 Task: Find connections with filter location Zele with filter topic #Leanstartupswith filter profile language Potuguese with filter current company Tata Housing Development Company Limited with filter school Mar Ivanios College, Thiruvananthapuram with filter industry Retail Luxury Goods and Jewelry with filter service category Property Management with filter keywords title Fast Food Worker
Action: Mouse moved to (631, 124)
Screenshot: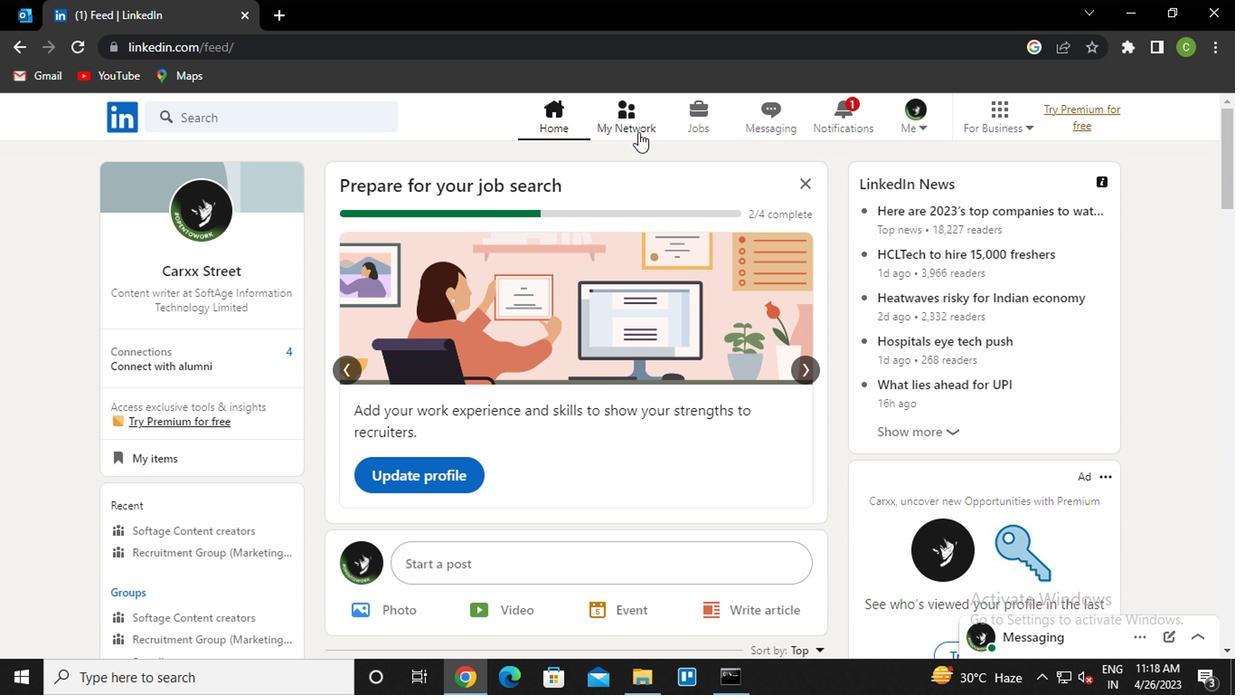 
Action: Mouse pressed left at (631, 124)
Screenshot: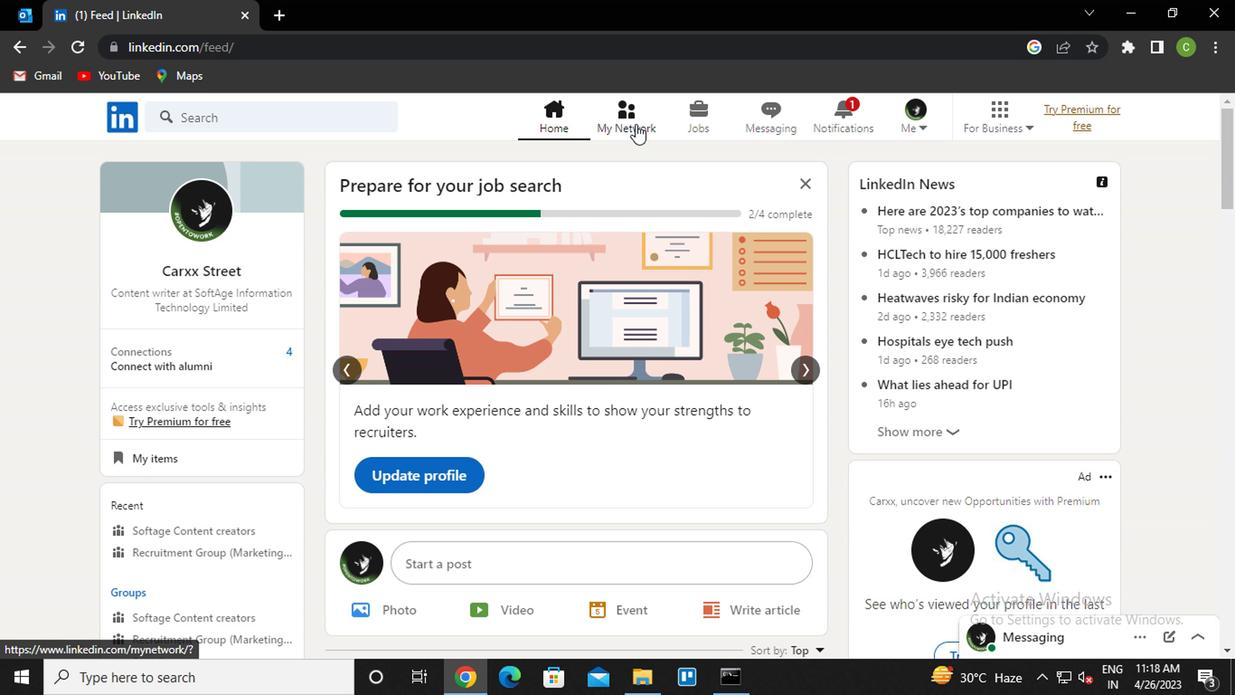 
Action: Mouse moved to (266, 225)
Screenshot: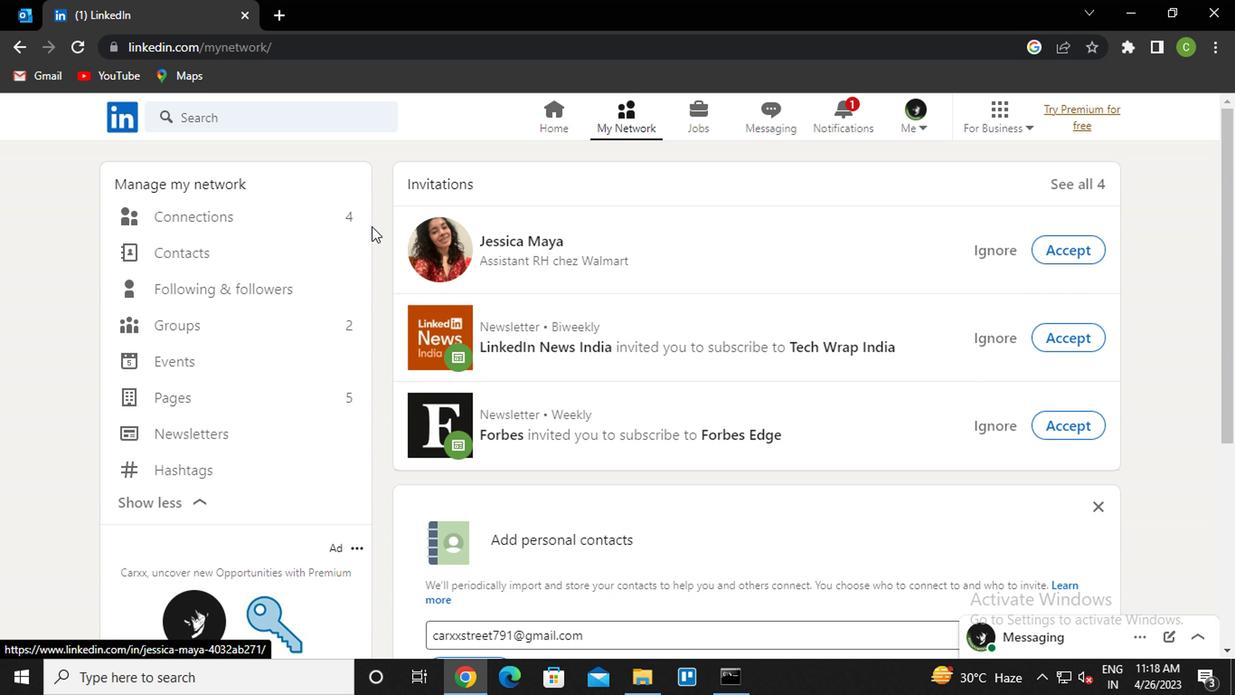 
Action: Mouse pressed left at (266, 225)
Screenshot: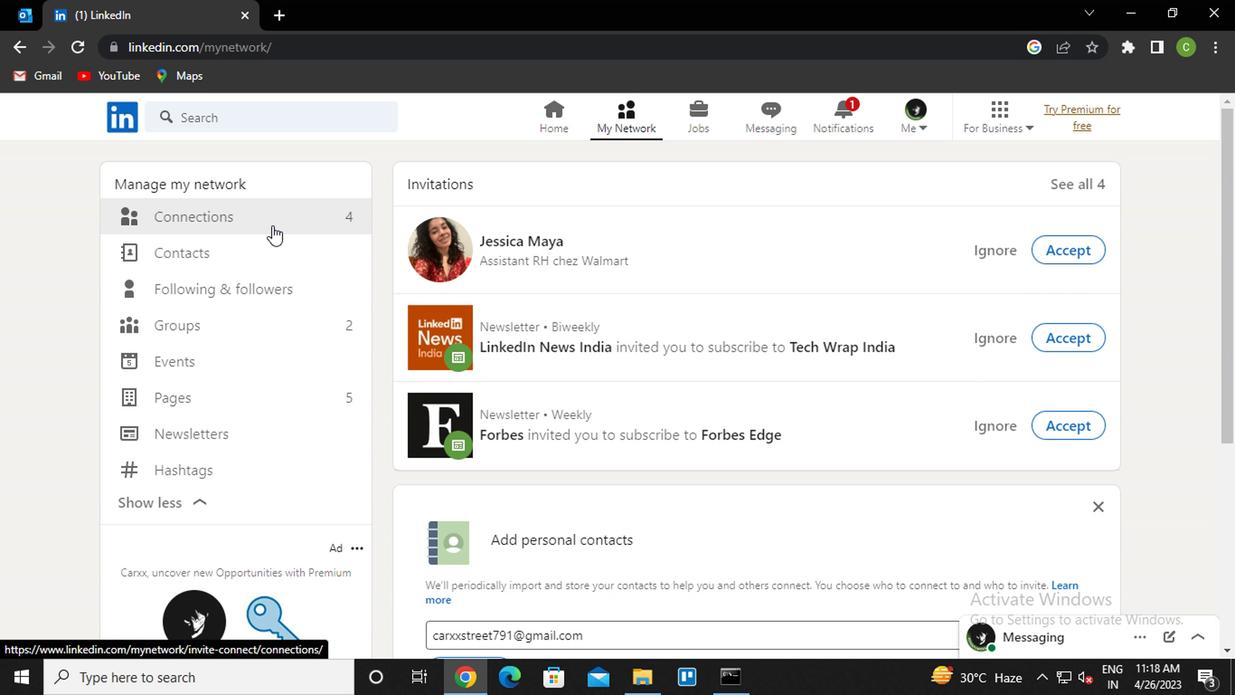 
Action: Mouse moved to (720, 223)
Screenshot: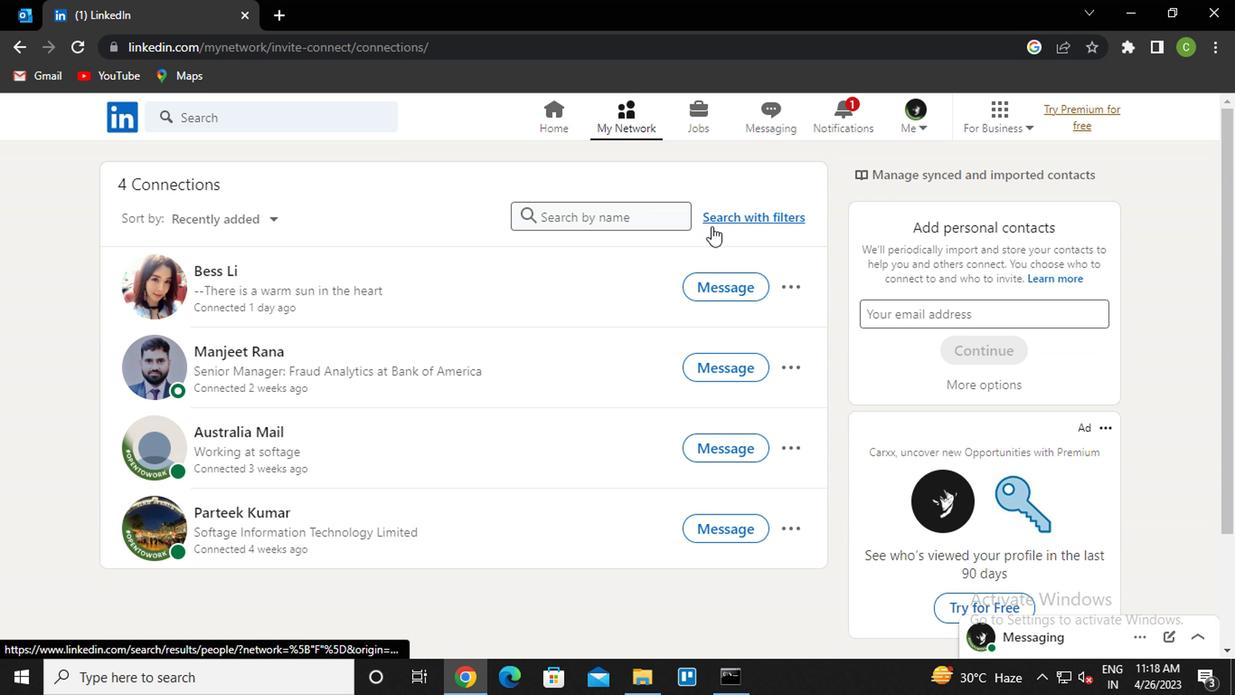 
Action: Mouse pressed left at (720, 223)
Screenshot: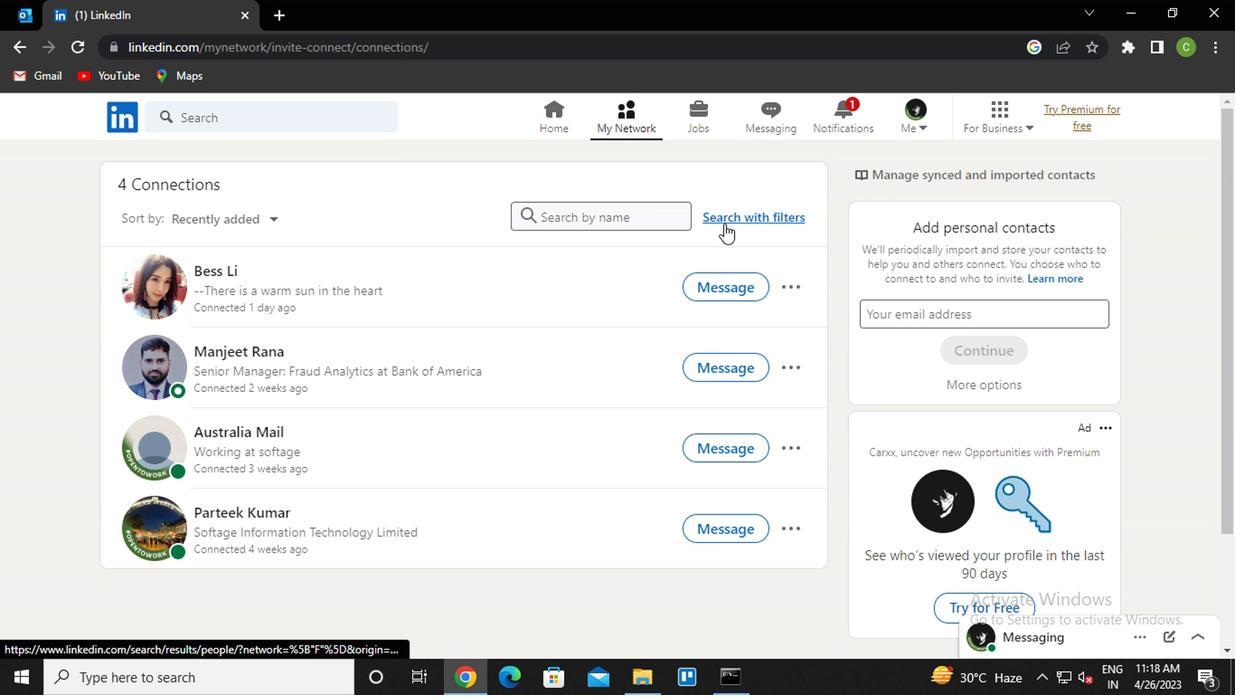 
Action: Mouse moved to (609, 178)
Screenshot: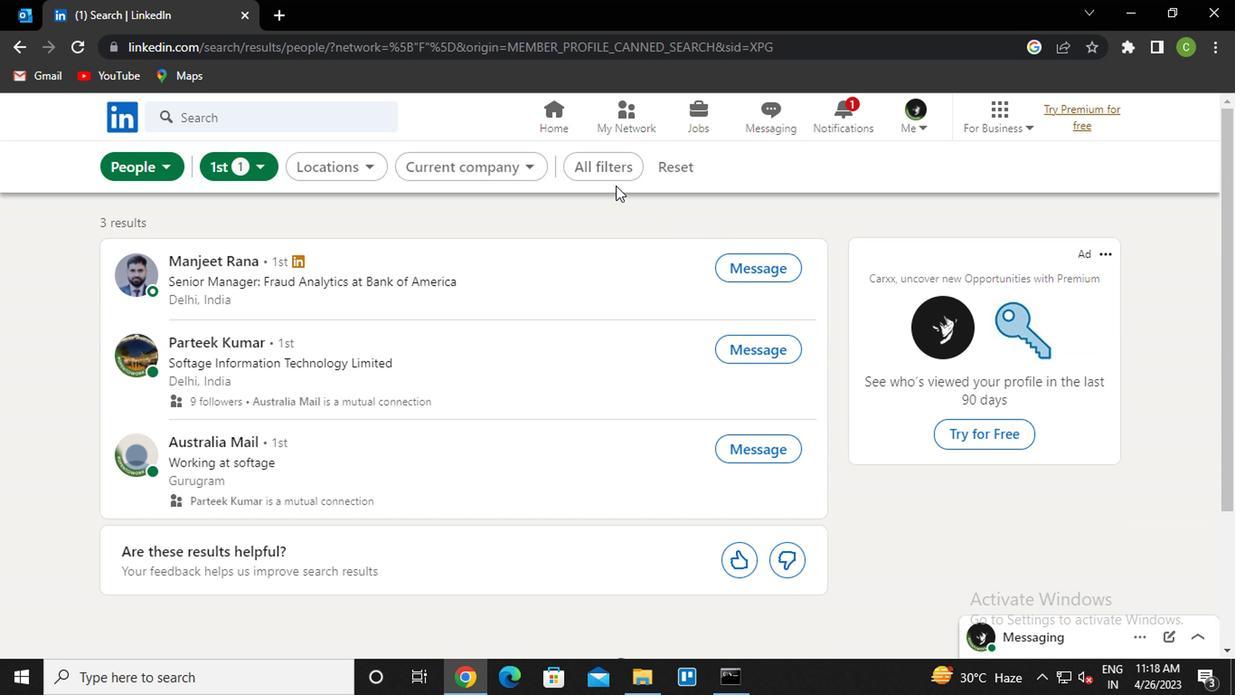 
Action: Mouse pressed left at (609, 178)
Screenshot: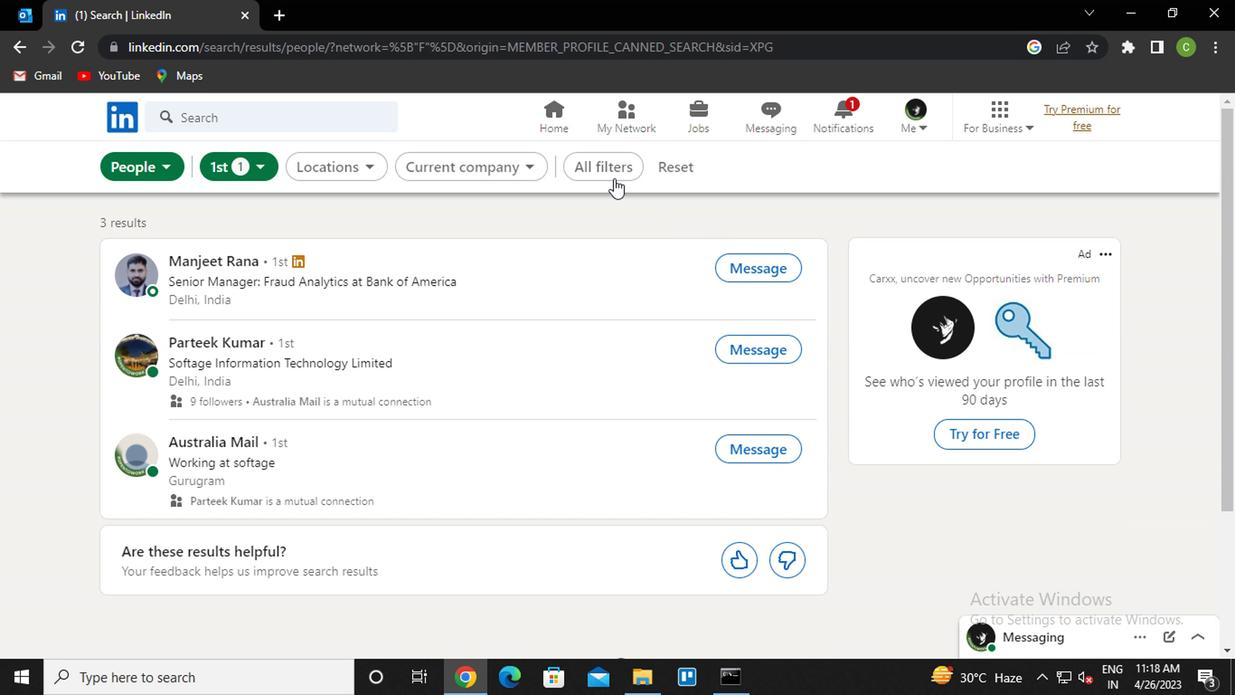 
Action: Mouse moved to (920, 384)
Screenshot: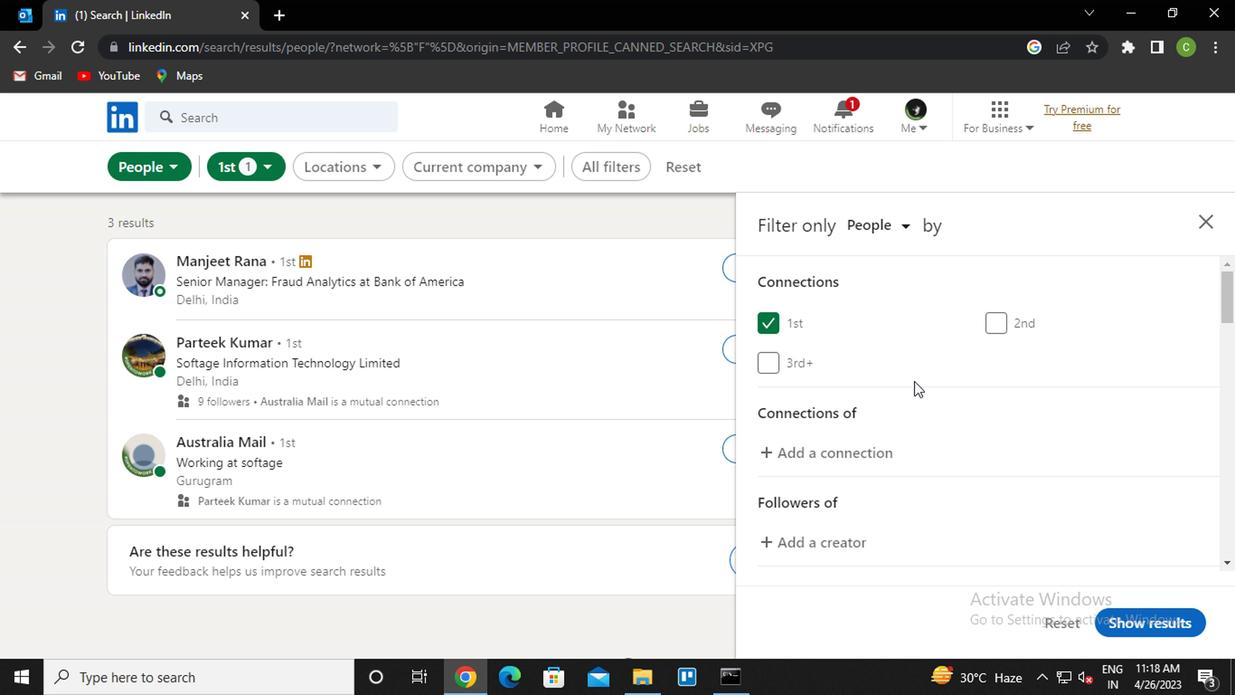 
Action: Mouse scrolled (920, 384) with delta (0, 0)
Screenshot: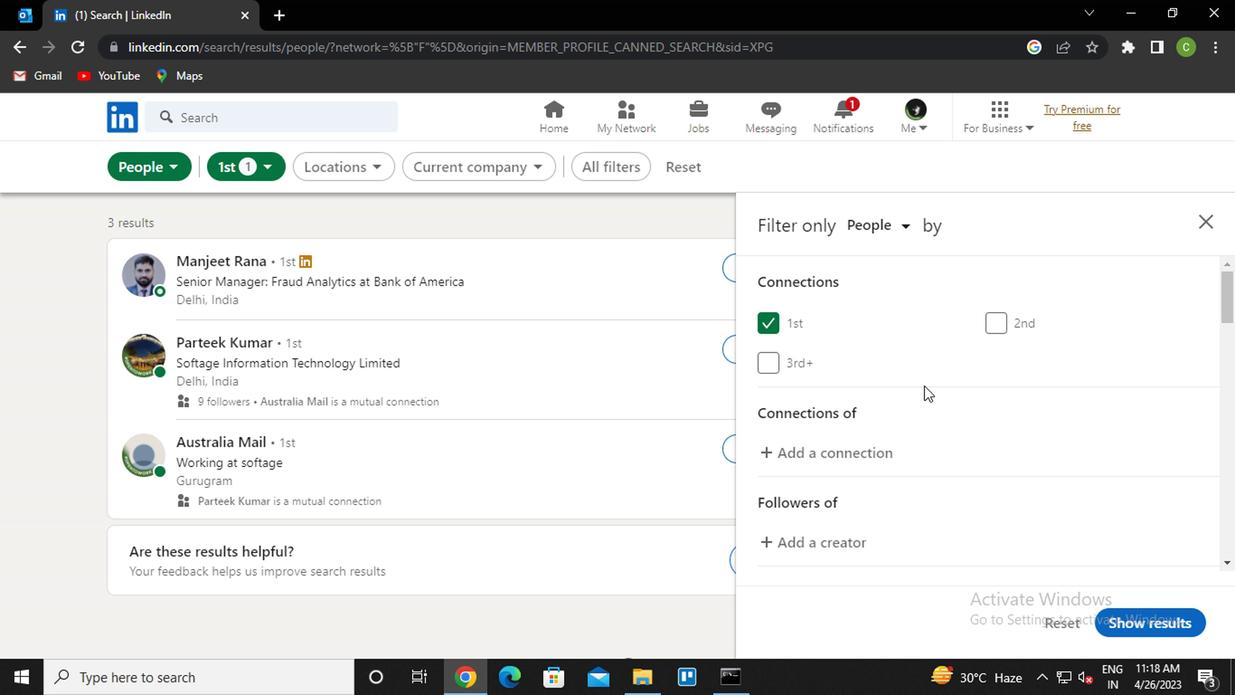 
Action: Mouse scrolled (920, 384) with delta (0, 0)
Screenshot: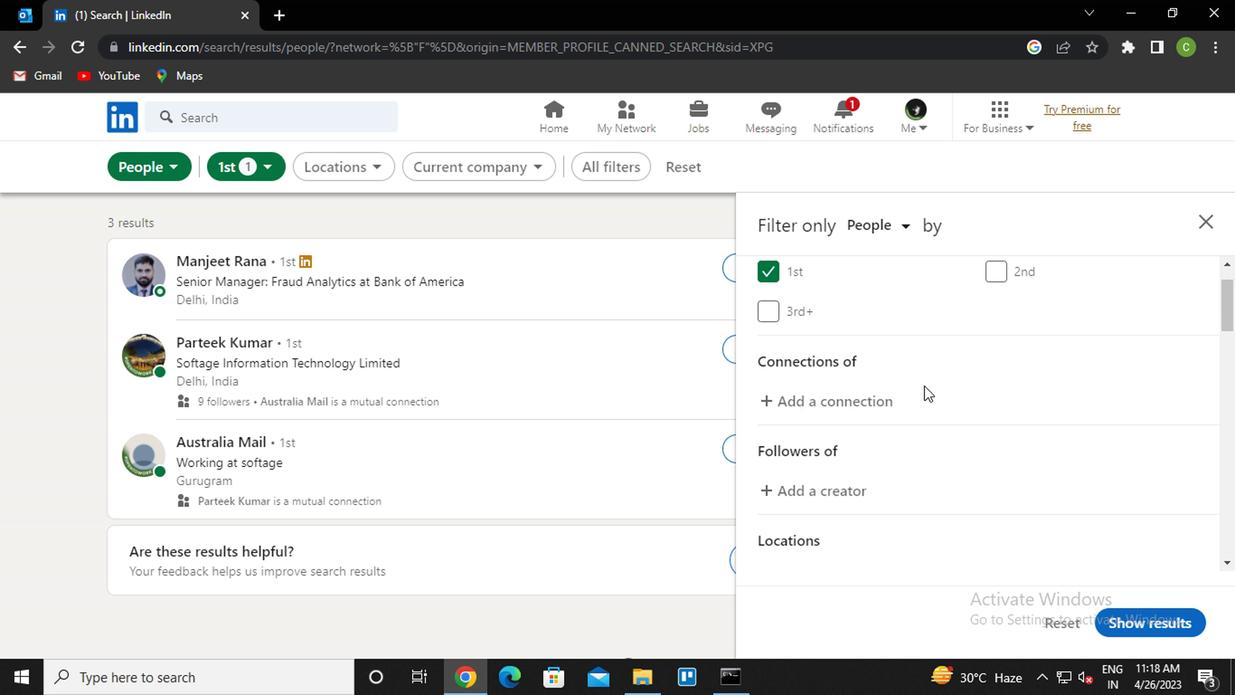 
Action: Mouse scrolled (920, 384) with delta (0, 0)
Screenshot: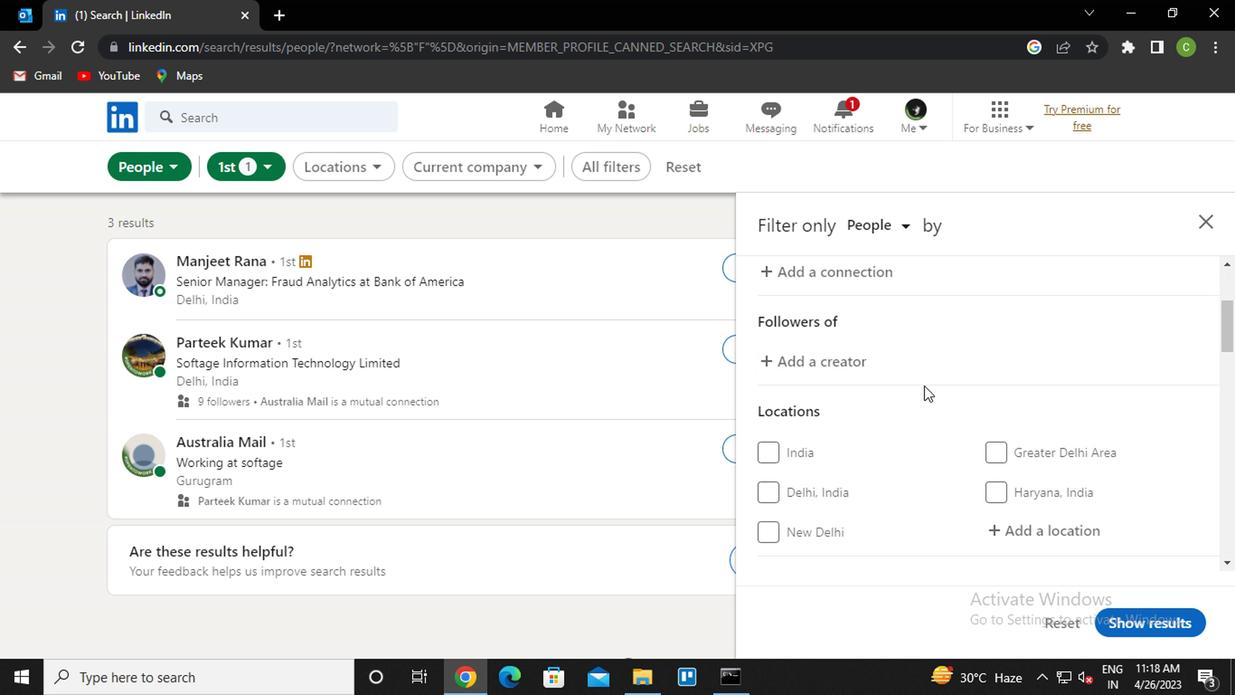
Action: Mouse moved to (1010, 441)
Screenshot: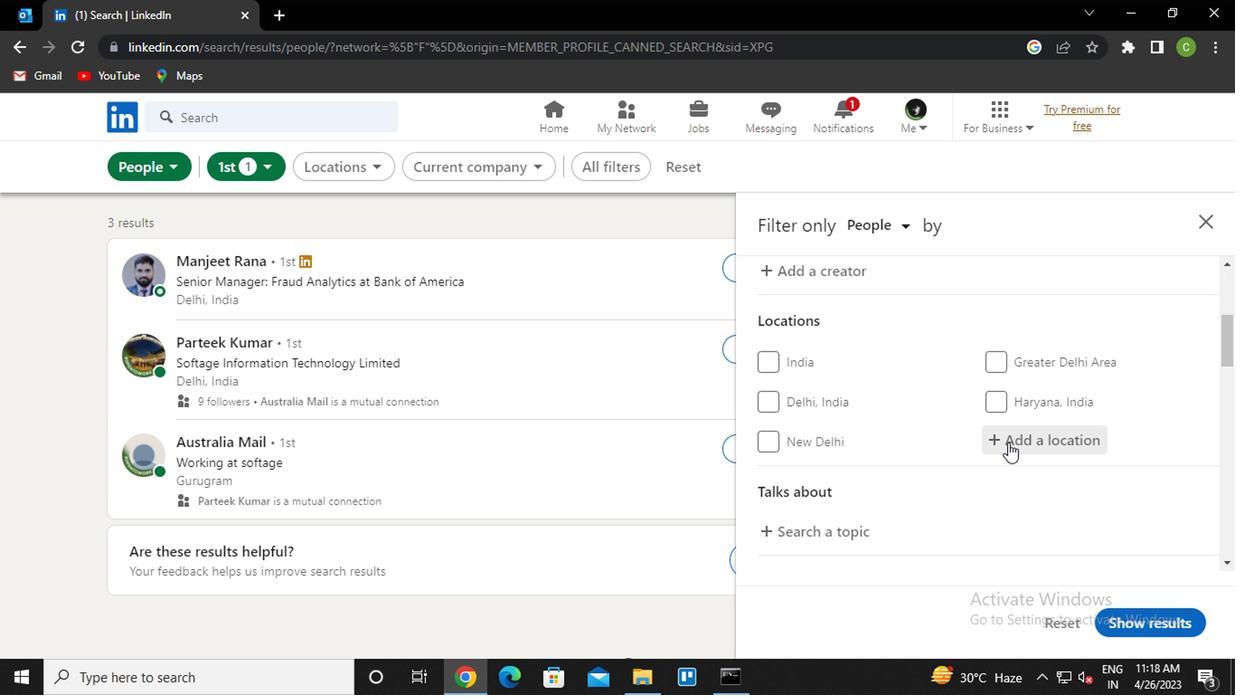 
Action: Mouse pressed left at (1010, 441)
Screenshot: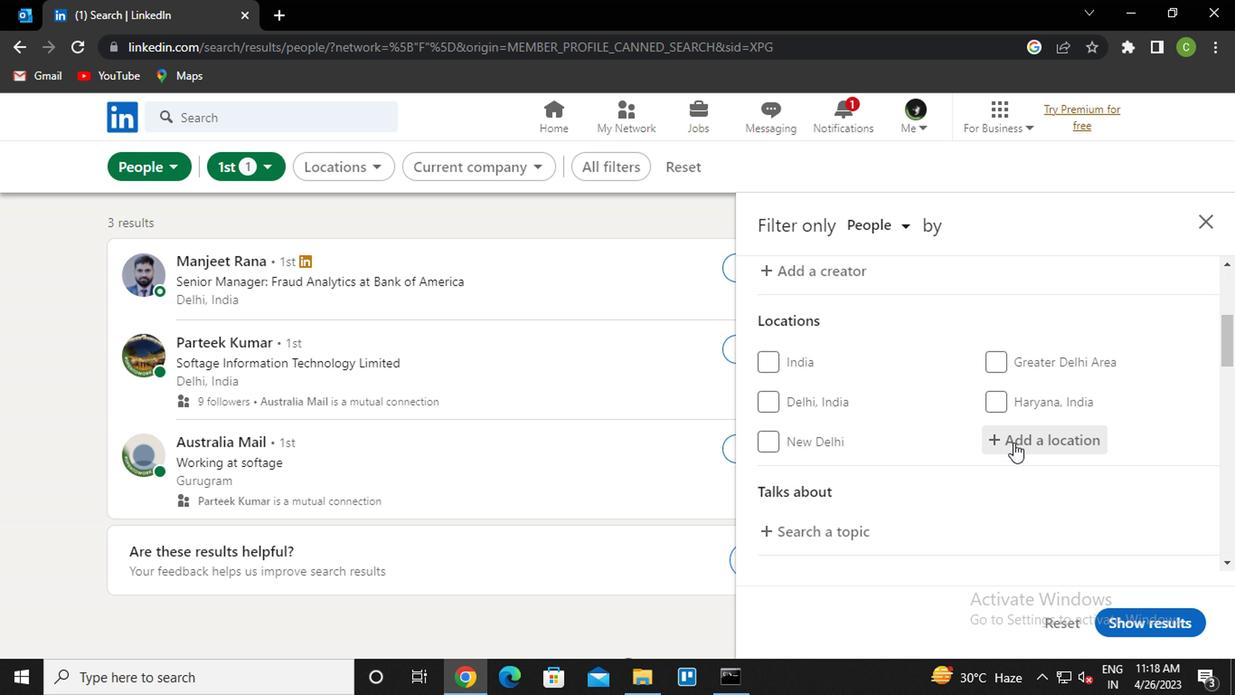 
Action: Key pressed z<Key.caps_lock>ele<Key.down><Key.enter>
Screenshot: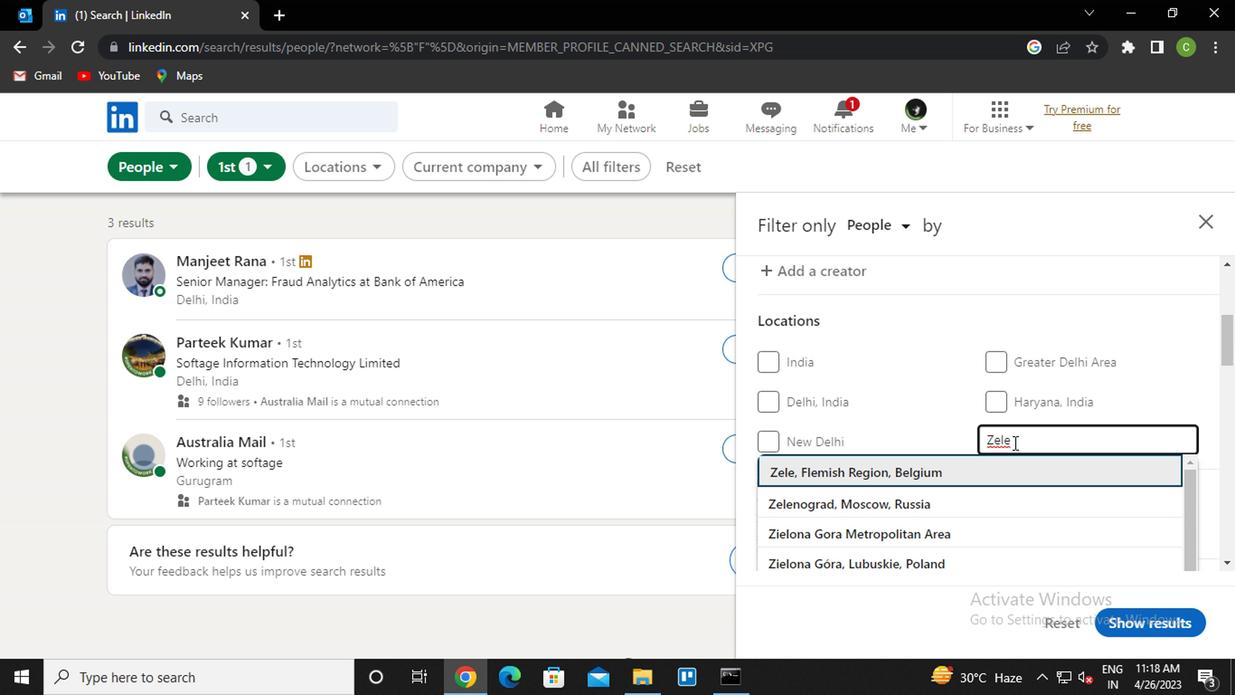 
Action: Mouse moved to (996, 427)
Screenshot: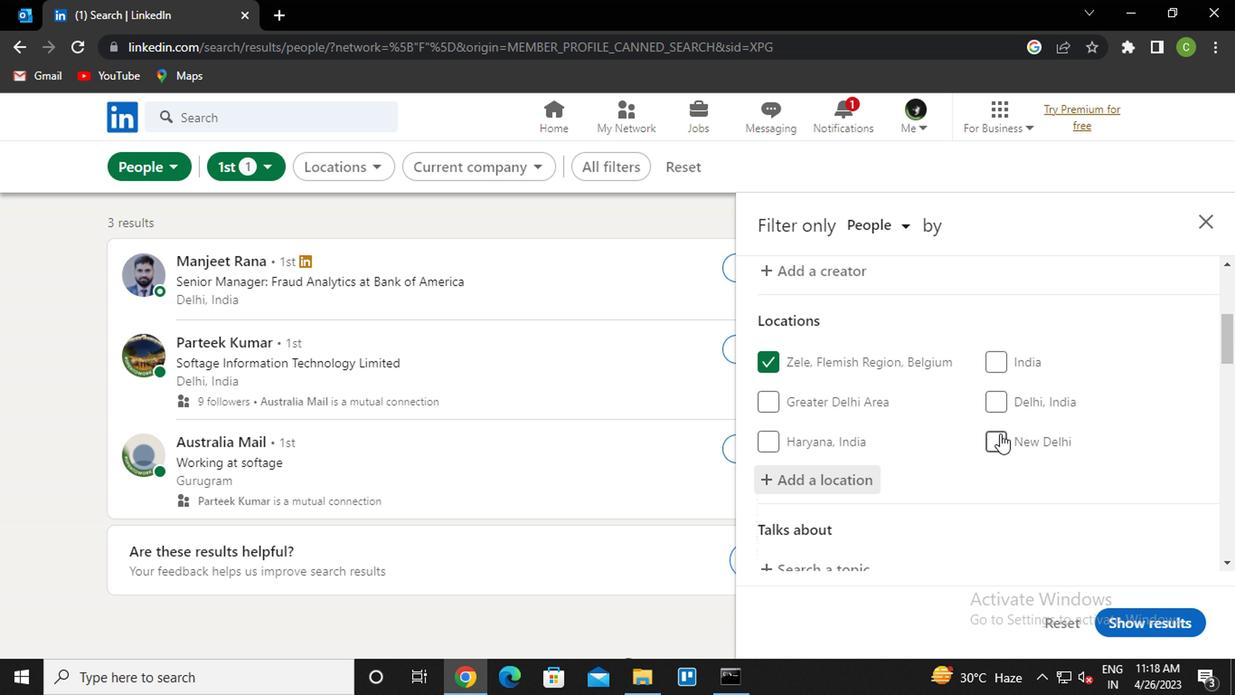 
Action: Mouse scrolled (996, 426) with delta (0, 0)
Screenshot: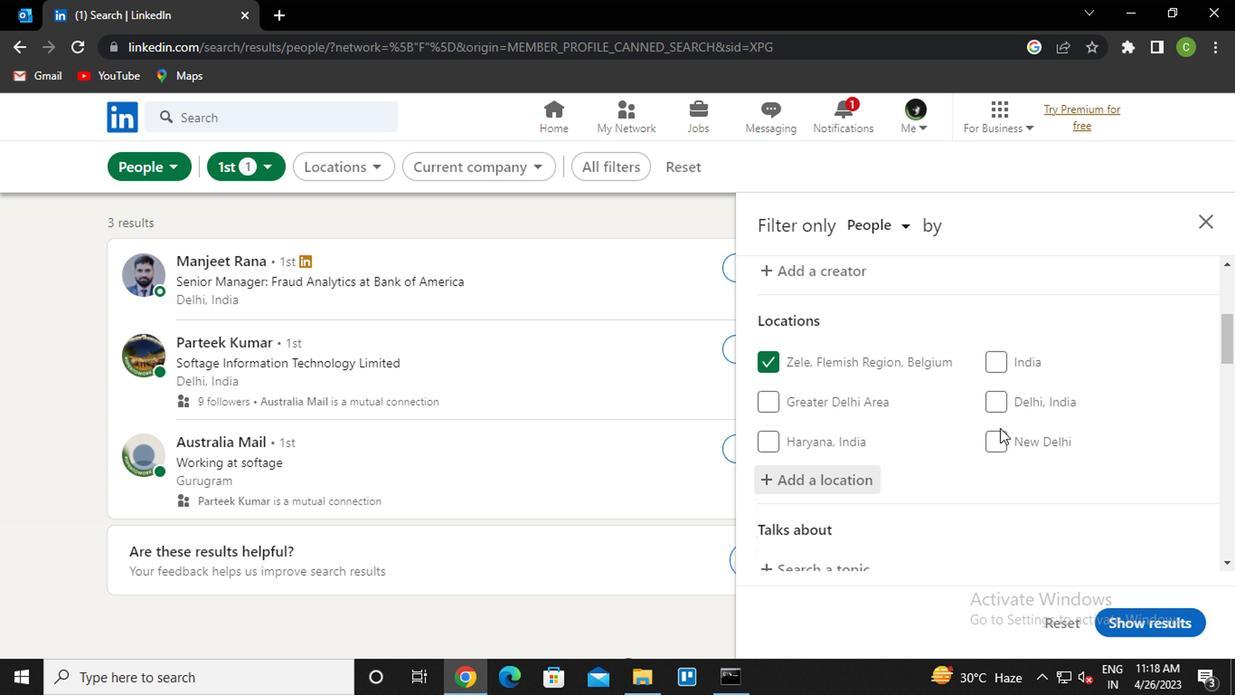 
Action: Mouse moved to (846, 474)
Screenshot: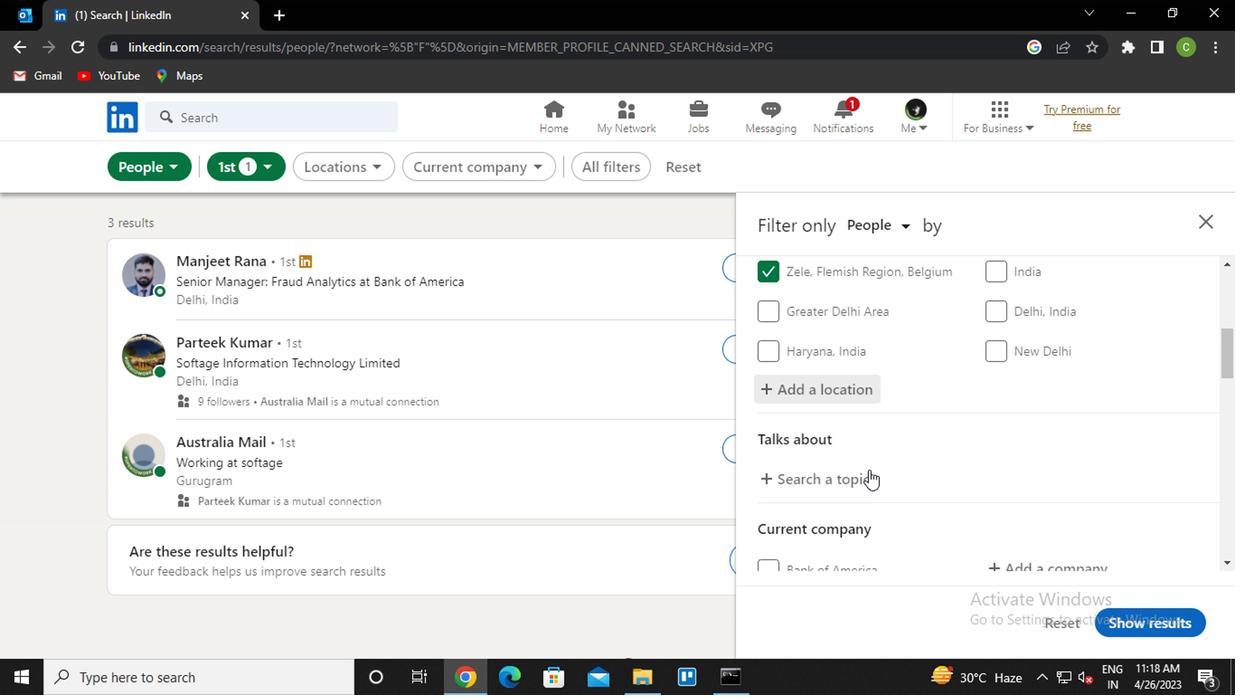 
Action: Mouse pressed left at (846, 474)
Screenshot: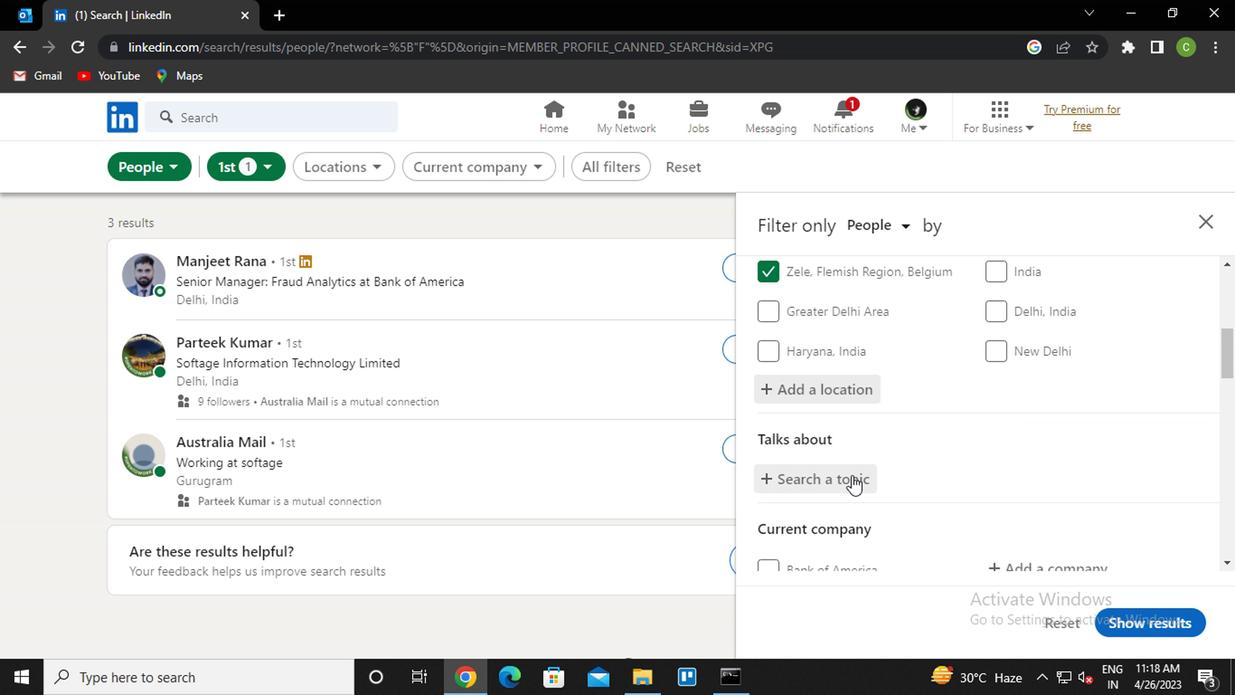 
Action: Key pressed <Key.caps_lock>l<Key.caps_lock>eanstart<Key.down><Key.enter>
Screenshot: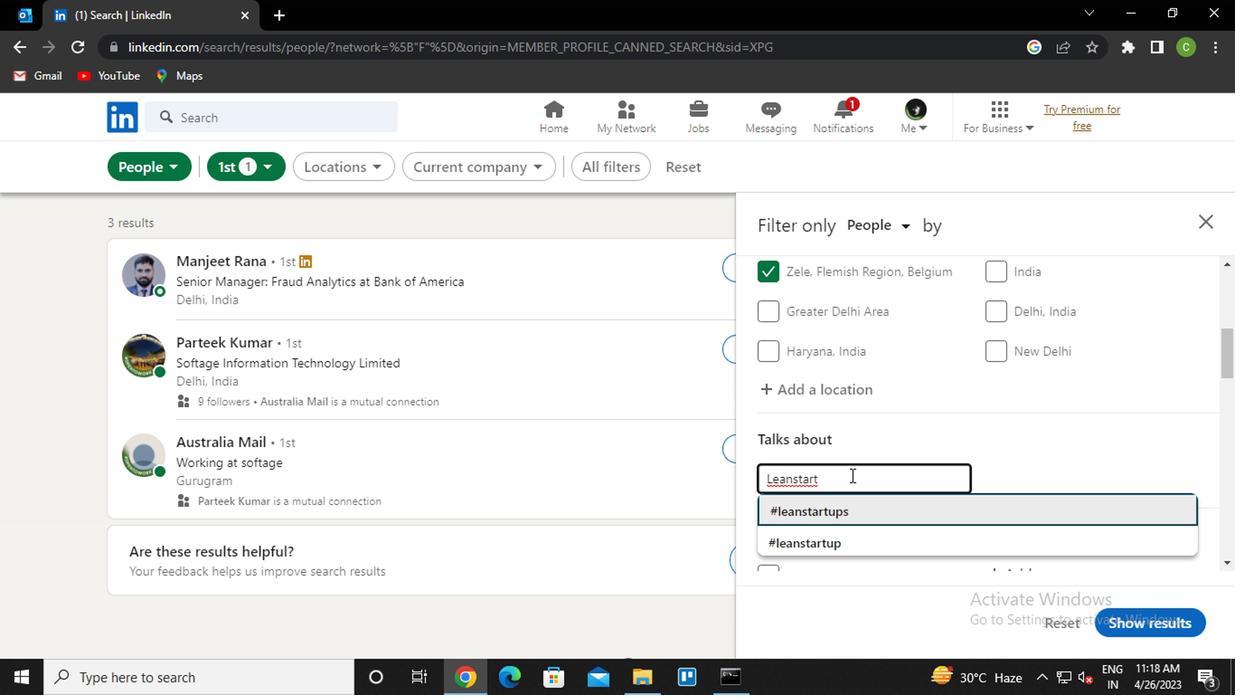 
Action: Mouse moved to (861, 463)
Screenshot: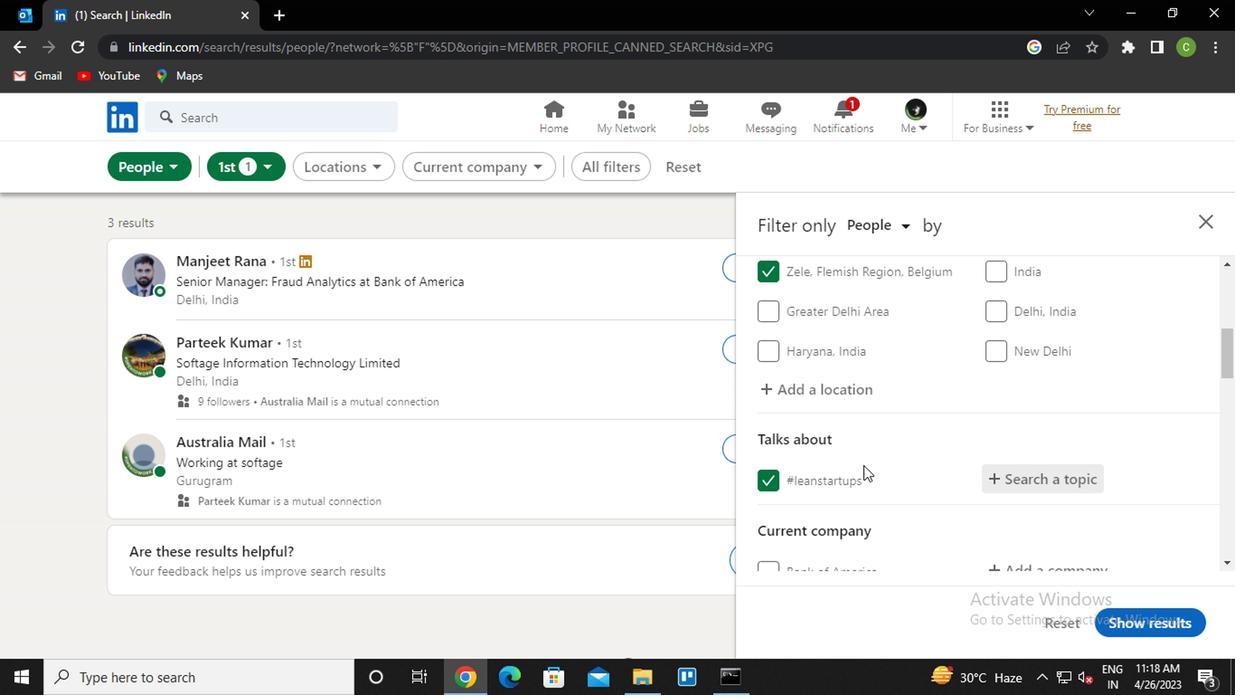 
Action: Mouse scrolled (861, 463) with delta (0, 0)
Screenshot: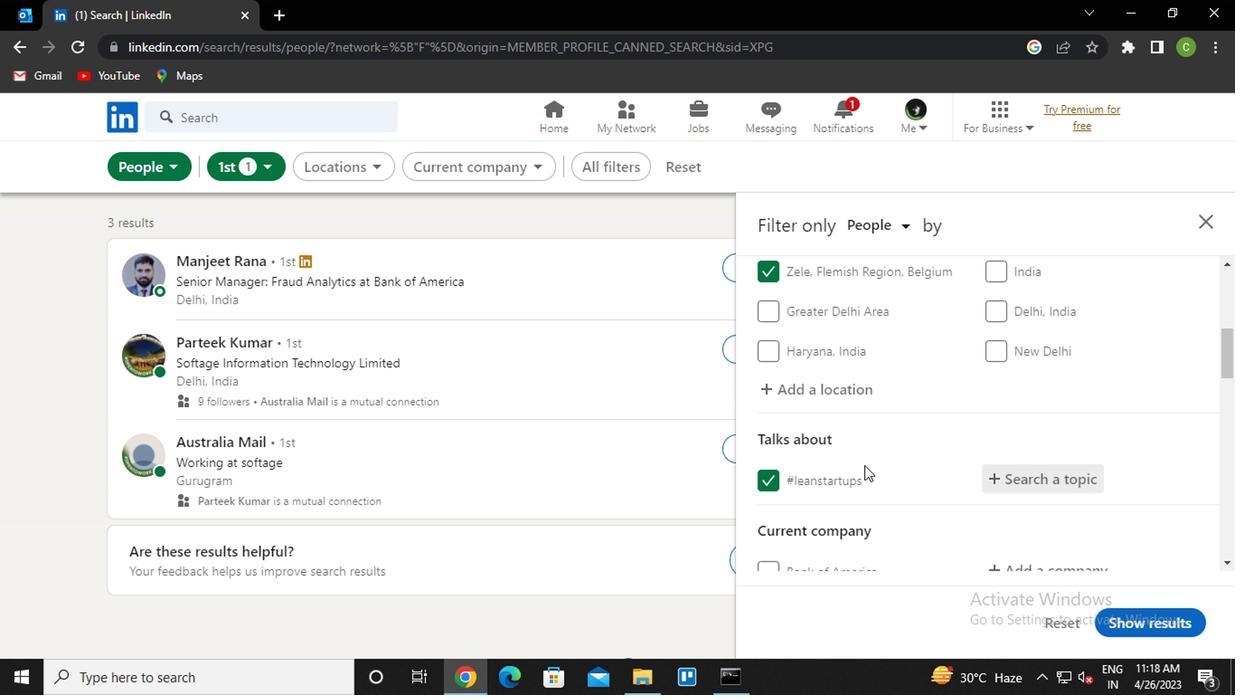 
Action: Mouse moved to (882, 443)
Screenshot: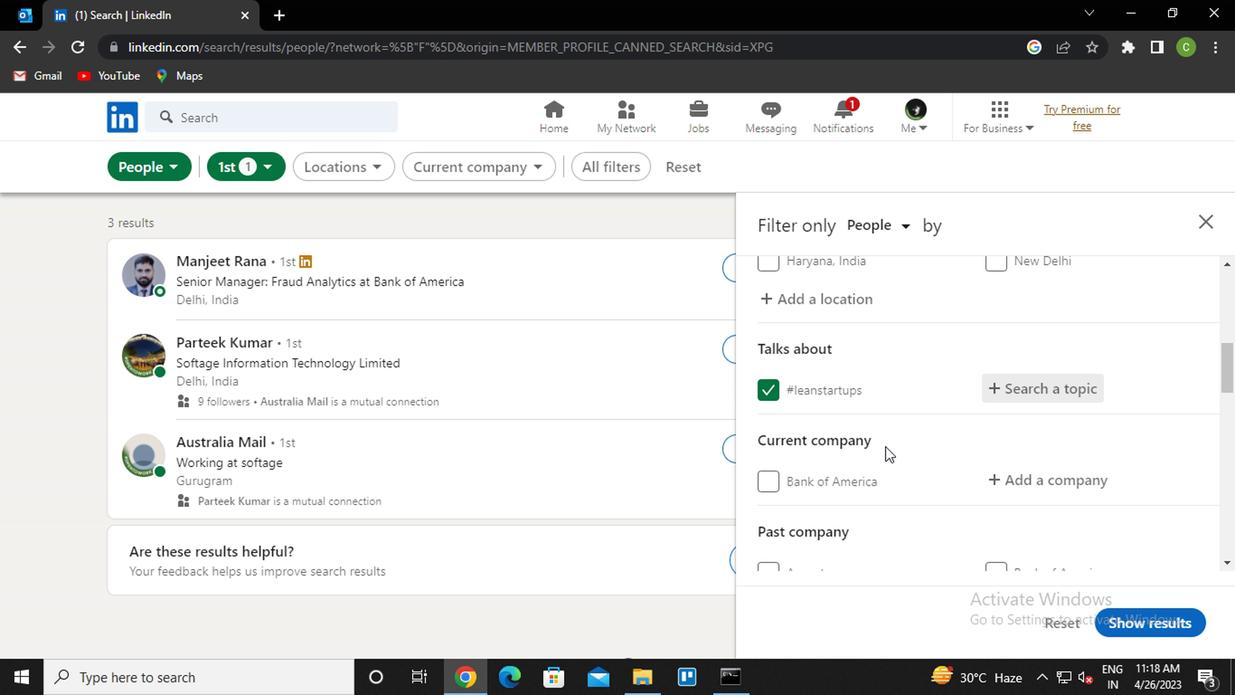 
Action: Mouse scrolled (882, 442) with delta (0, 0)
Screenshot: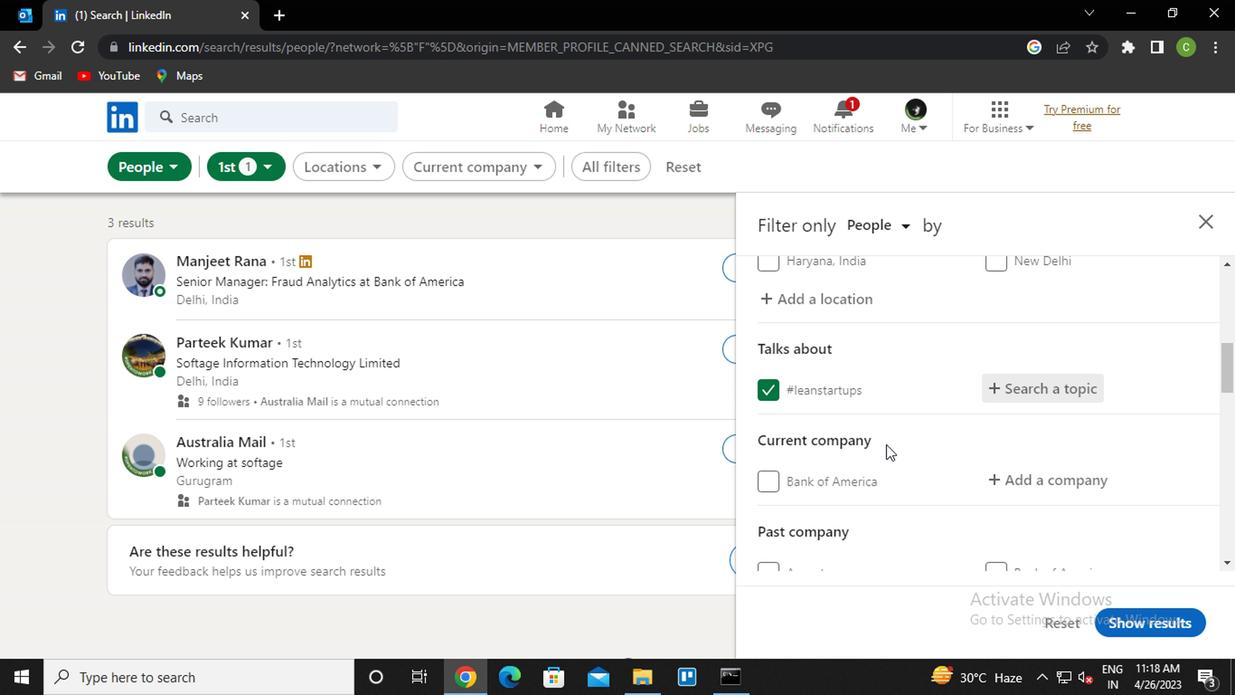 
Action: Mouse moved to (1025, 393)
Screenshot: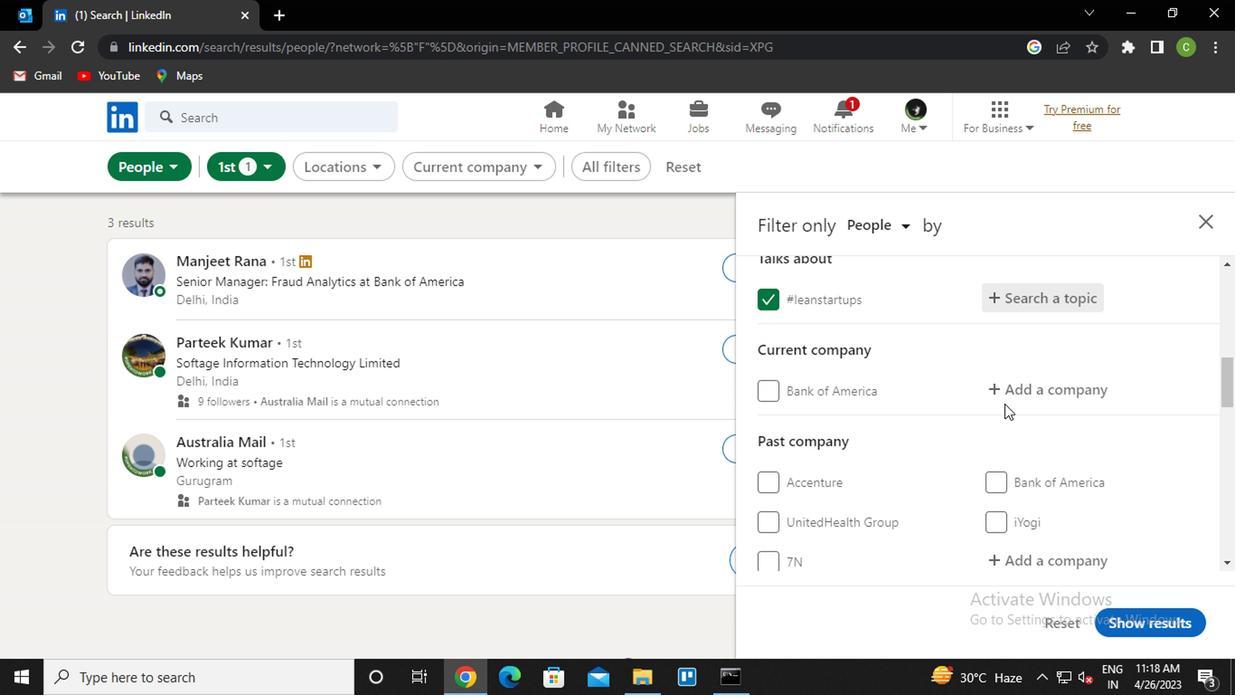 
Action: Mouse pressed left at (1025, 393)
Screenshot: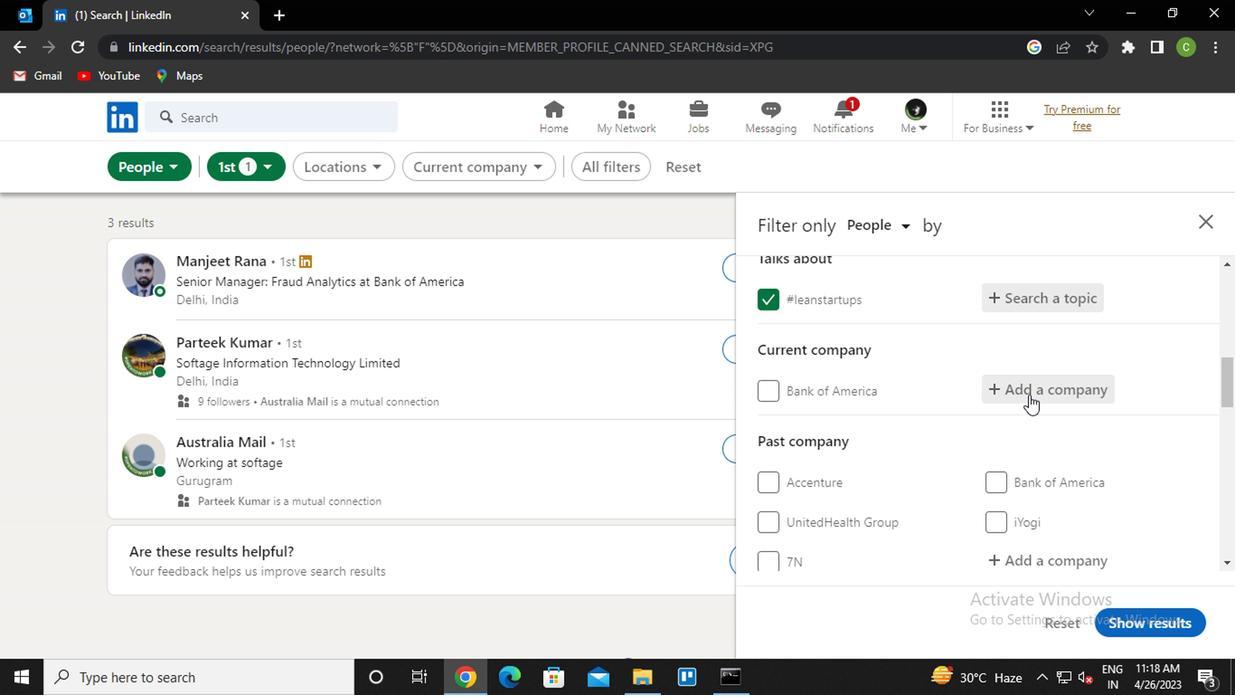 
Action: Key pressed <Key.caps_lock>t<Key.caps_lock>ata<Key.space><Key.caps_lock>h<Key.caps_lock>ousing<Key.down><Key.enter>
Screenshot: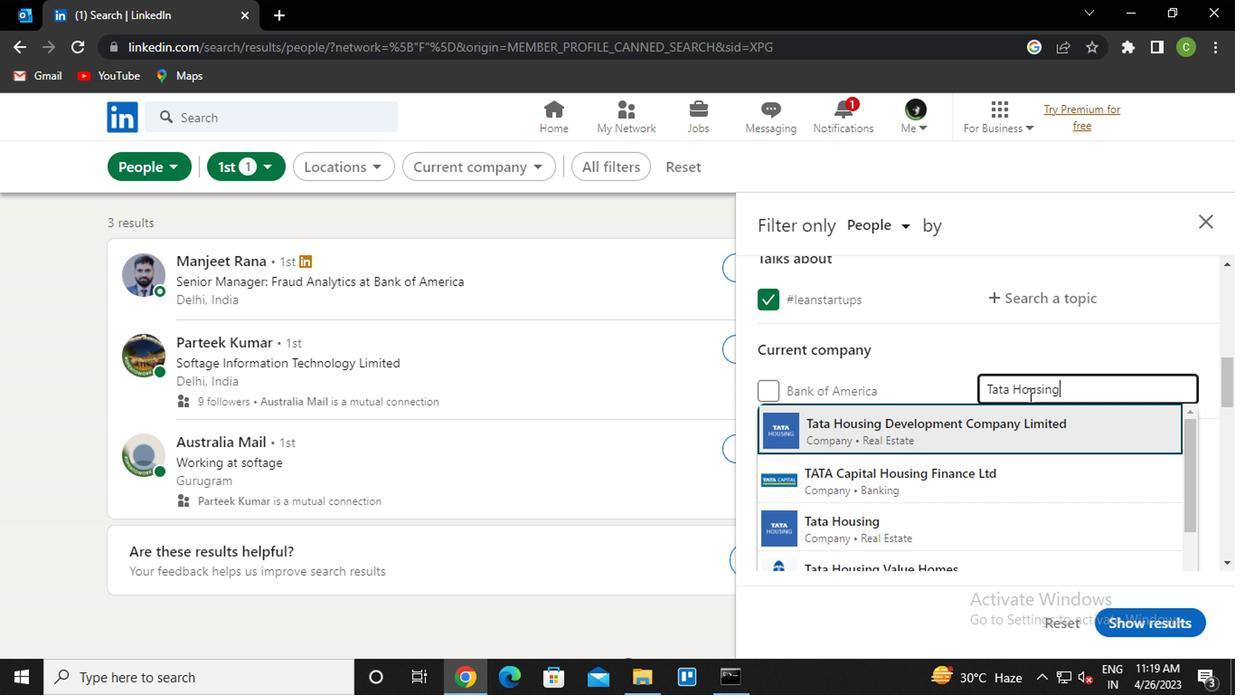 
Action: Mouse moved to (1021, 397)
Screenshot: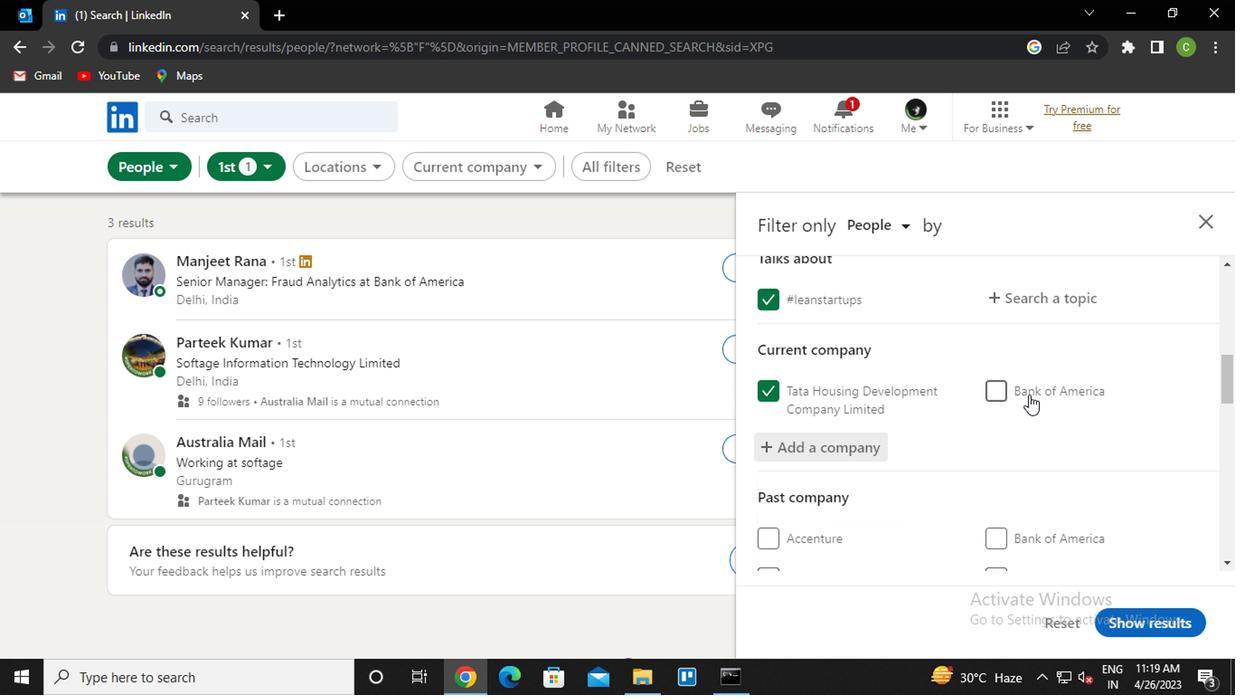 
Action: Mouse scrolled (1021, 395) with delta (0, -1)
Screenshot: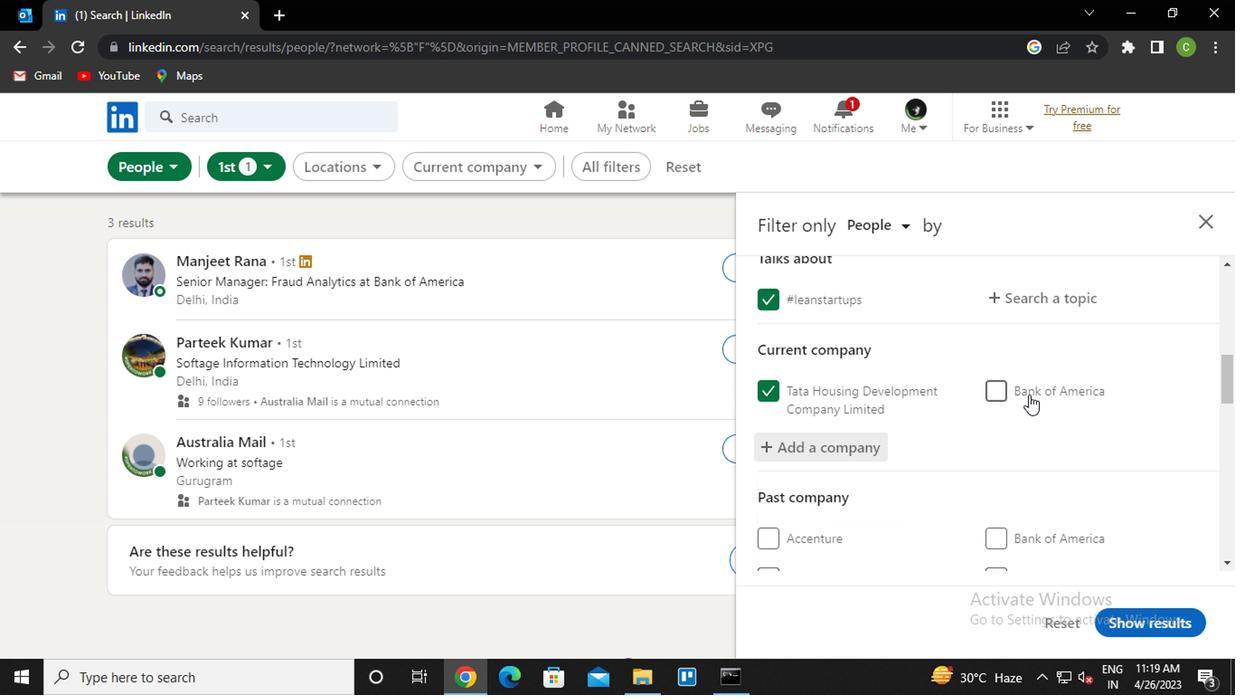 
Action: Mouse moved to (1020, 397)
Screenshot: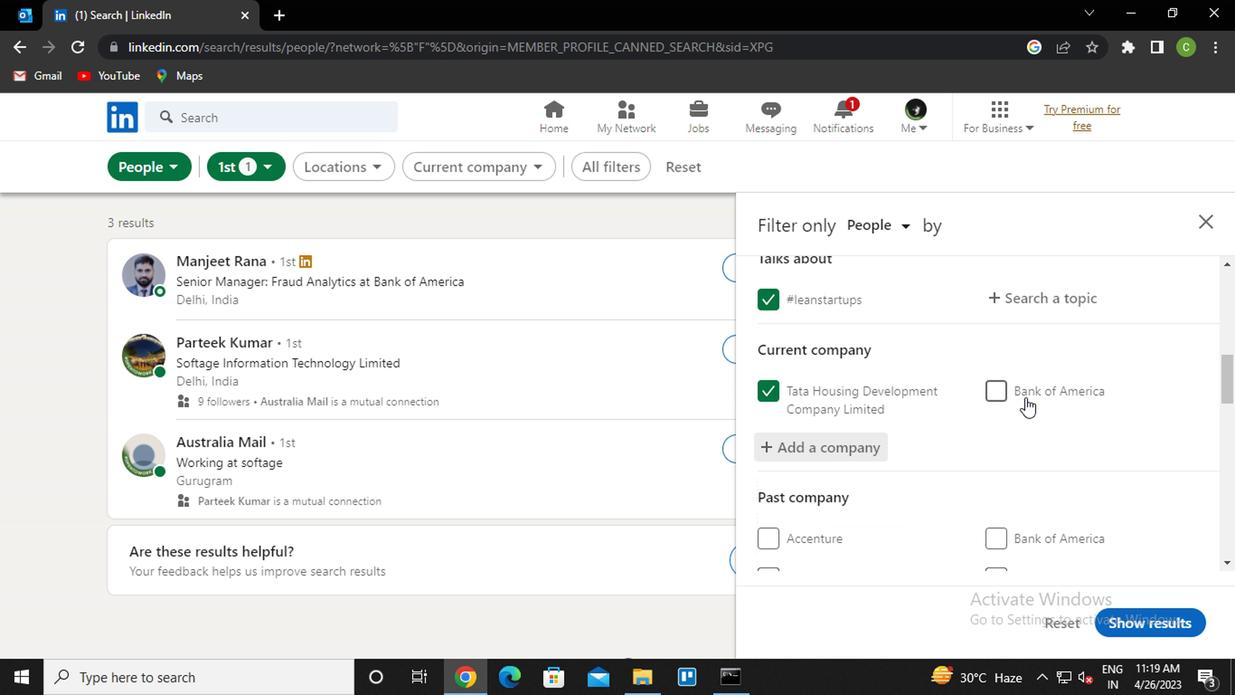 
Action: Mouse scrolled (1020, 397) with delta (0, 0)
Screenshot: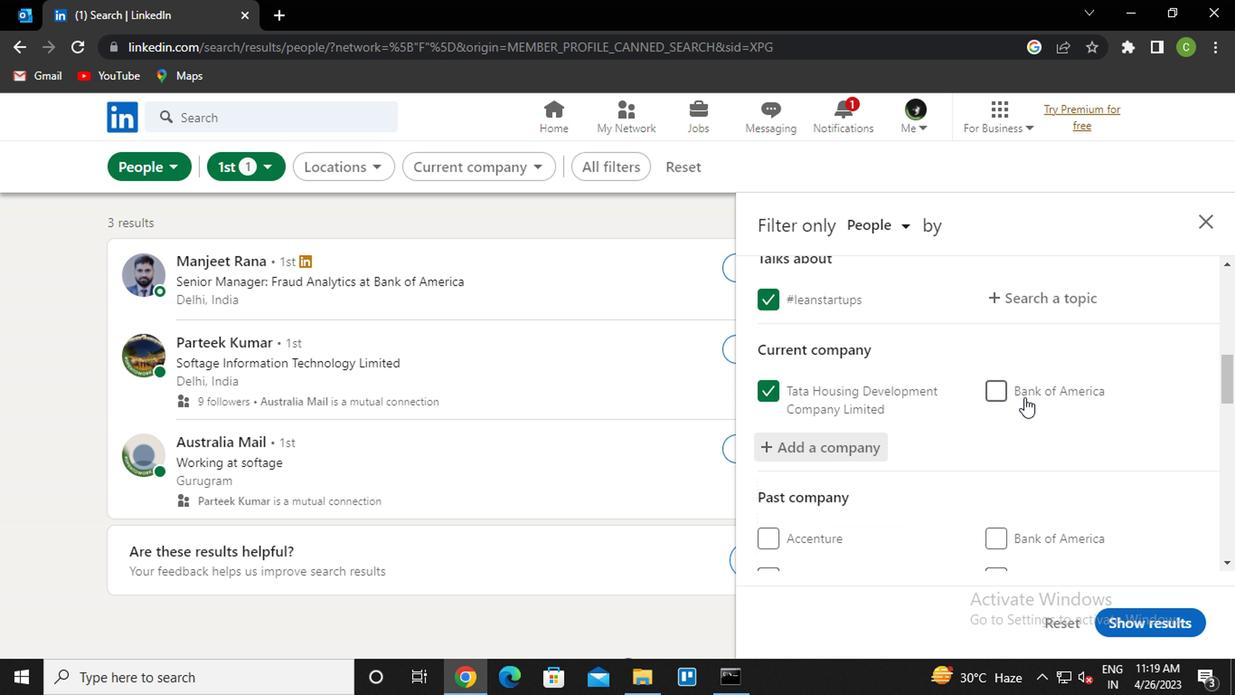 
Action: Mouse moved to (1007, 406)
Screenshot: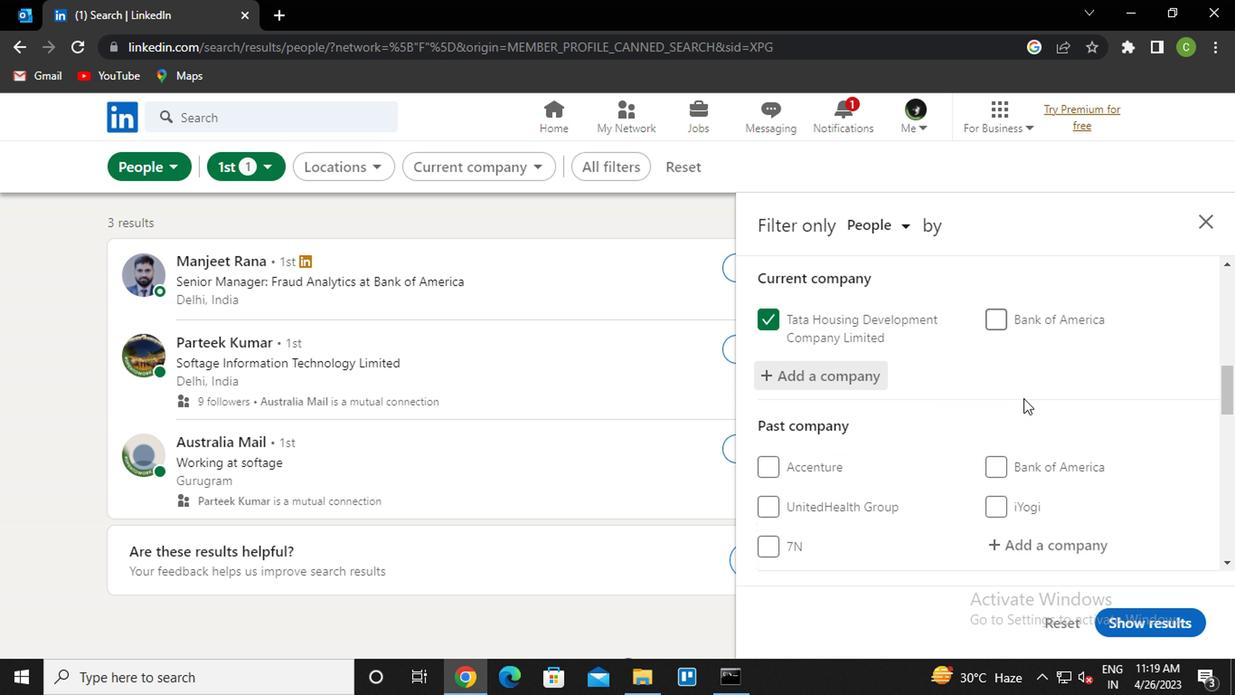 
Action: Mouse scrolled (1007, 404) with delta (0, -1)
Screenshot: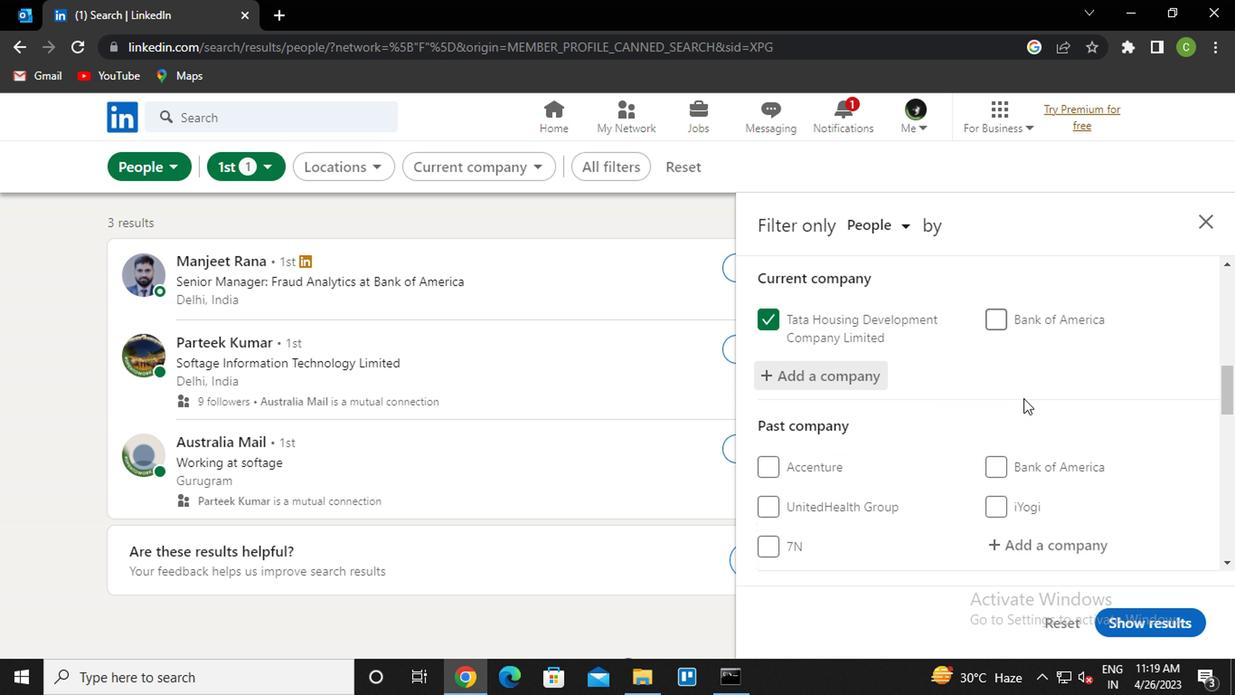 
Action: Mouse moved to (971, 402)
Screenshot: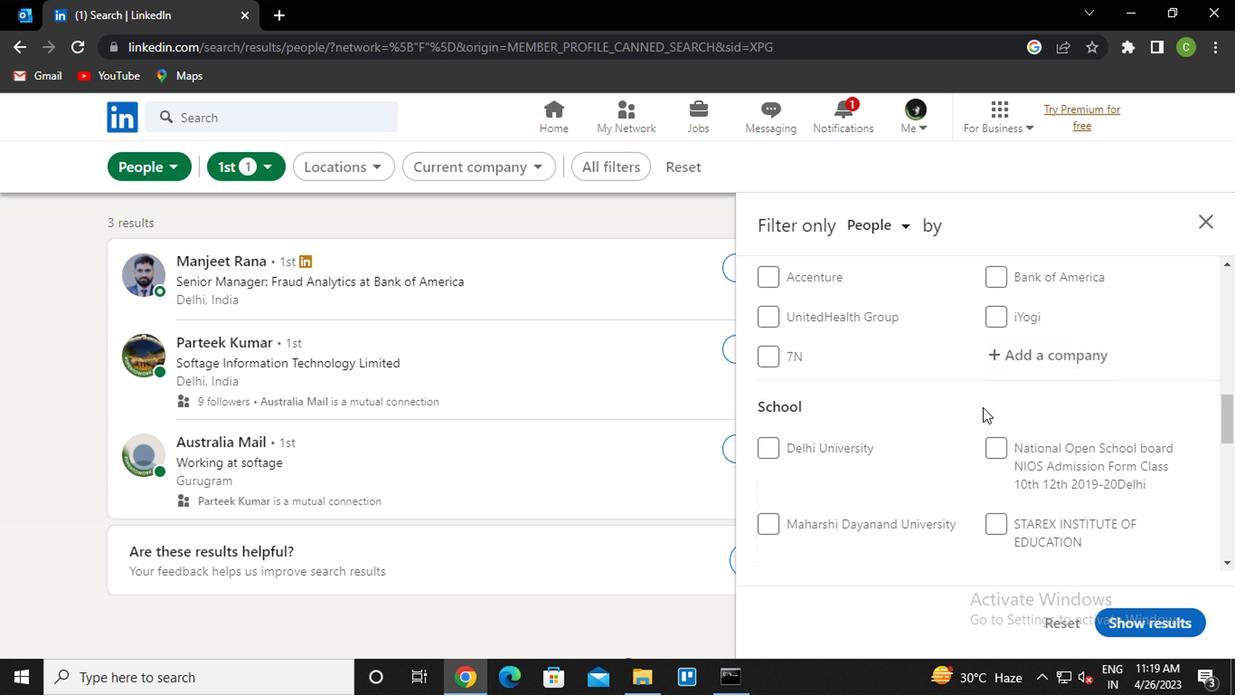 
Action: Mouse scrolled (971, 402) with delta (0, 0)
Screenshot: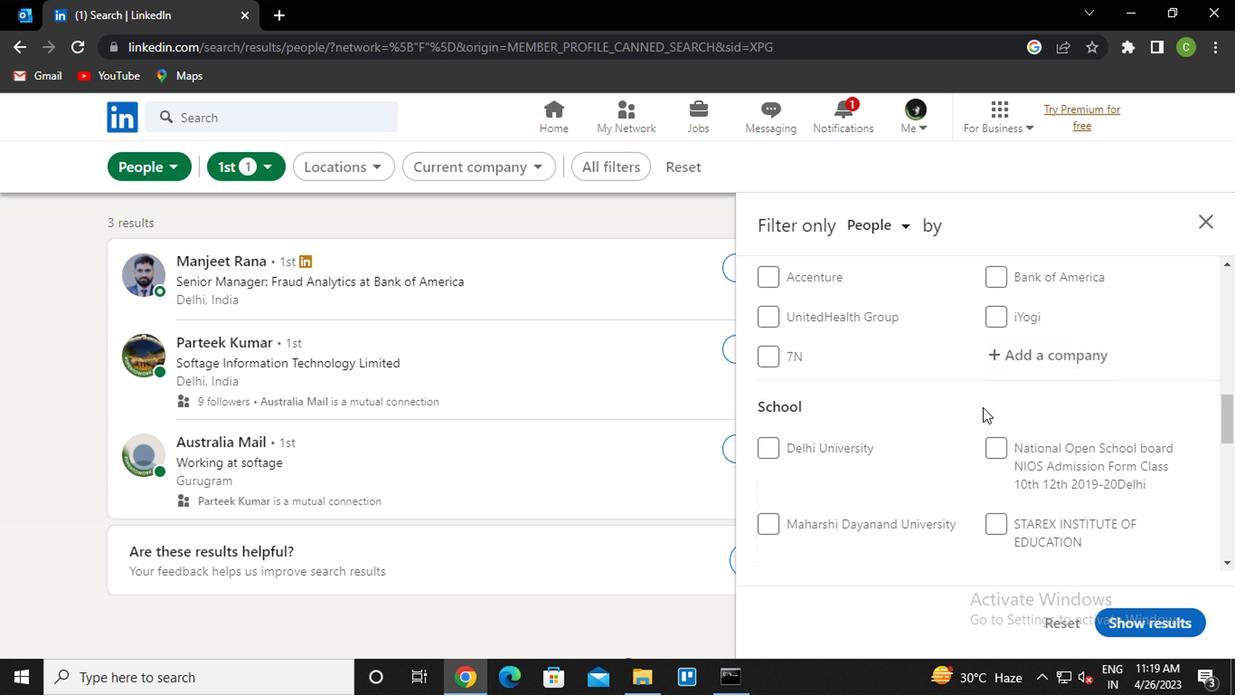 
Action: Mouse moved to (790, 489)
Screenshot: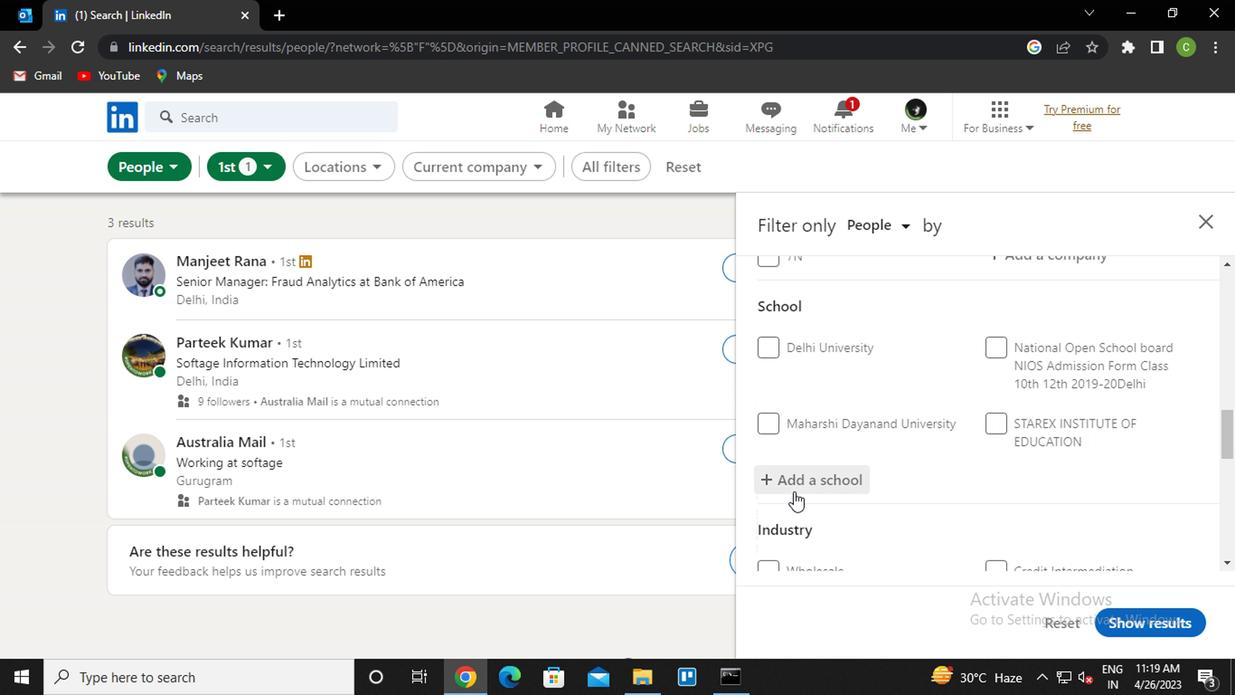 
Action: Mouse pressed left at (790, 489)
Screenshot: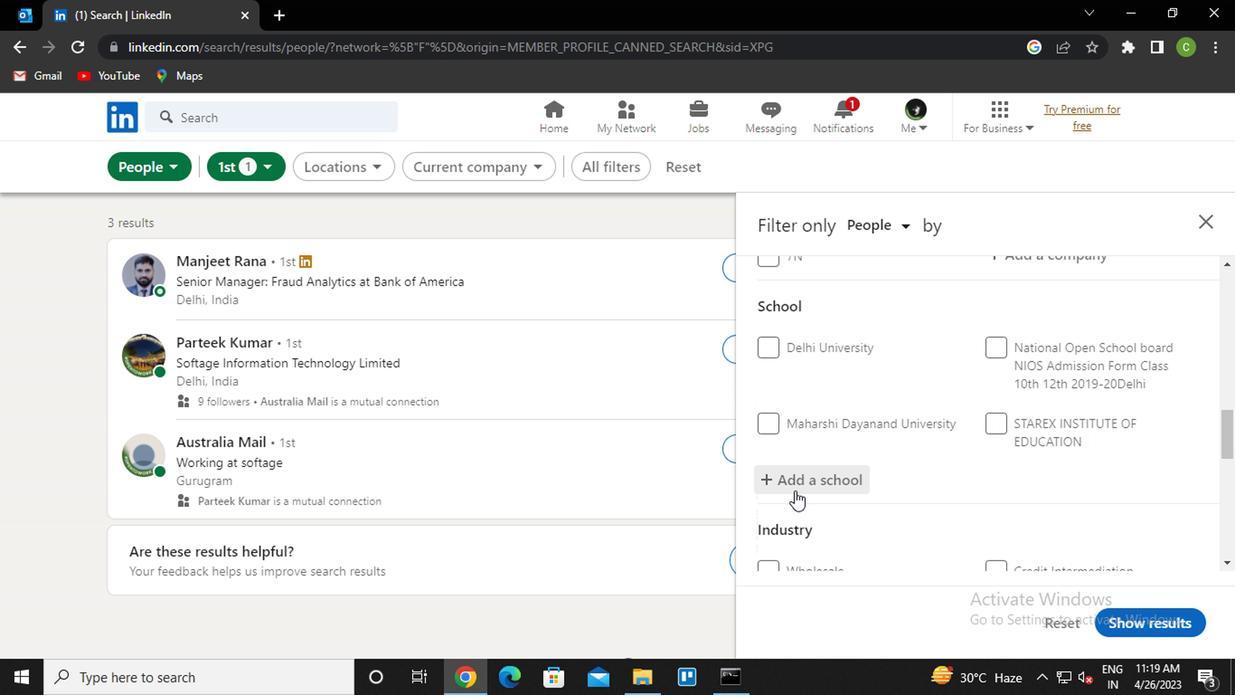 
Action: Key pressed <Key.caps_lock>m<Key.caps_lock>ar<Key.space><Key.caps_lock>i<Key.caps_lock>vanios<Key.down><Key.enter>
Screenshot: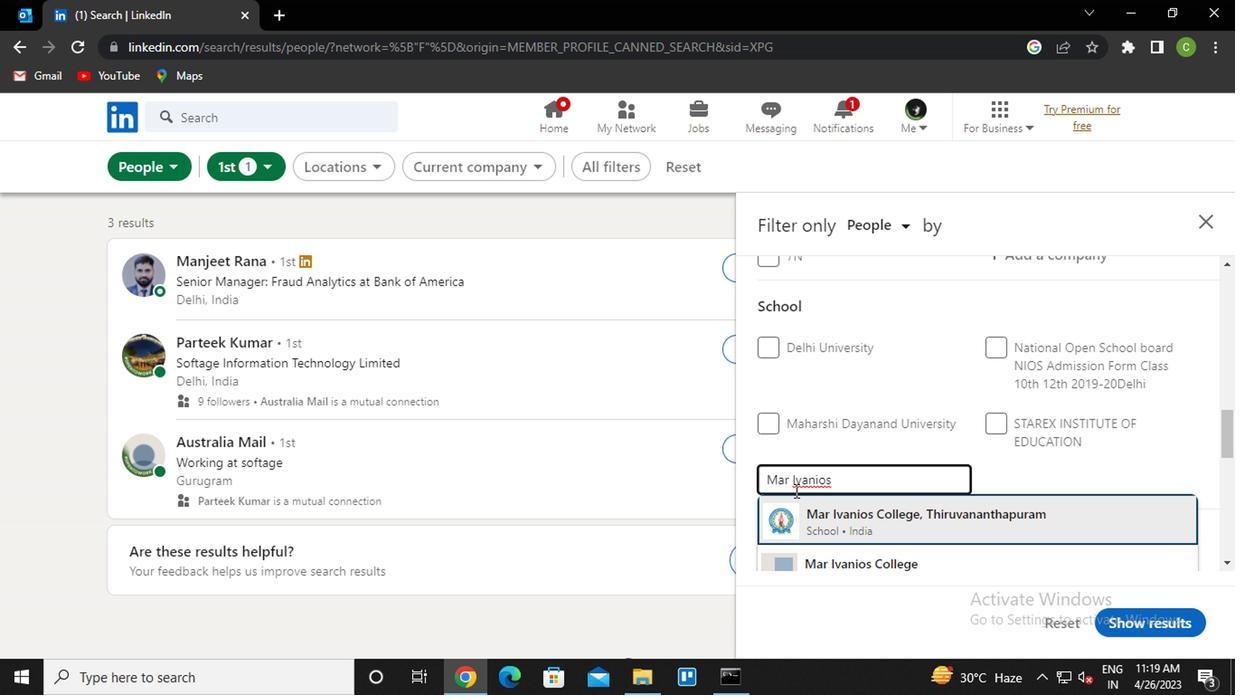 
Action: Mouse moved to (894, 434)
Screenshot: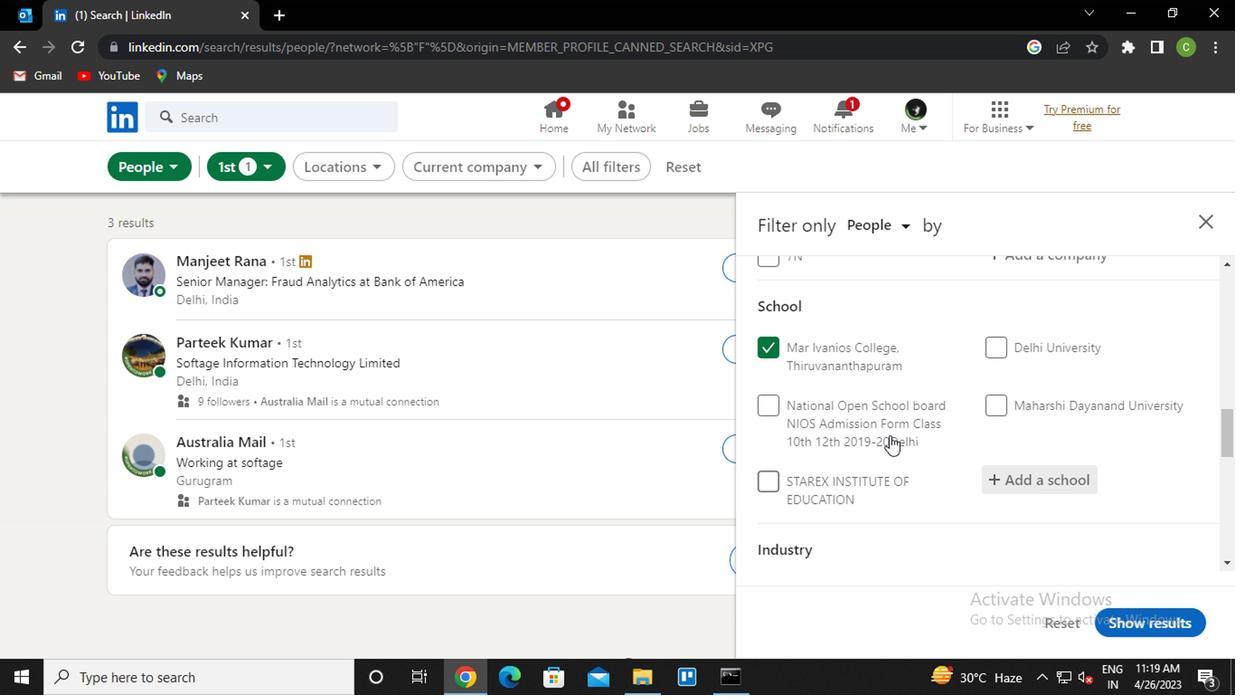 
Action: Mouse scrolled (894, 433) with delta (0, 0)
Screenshot: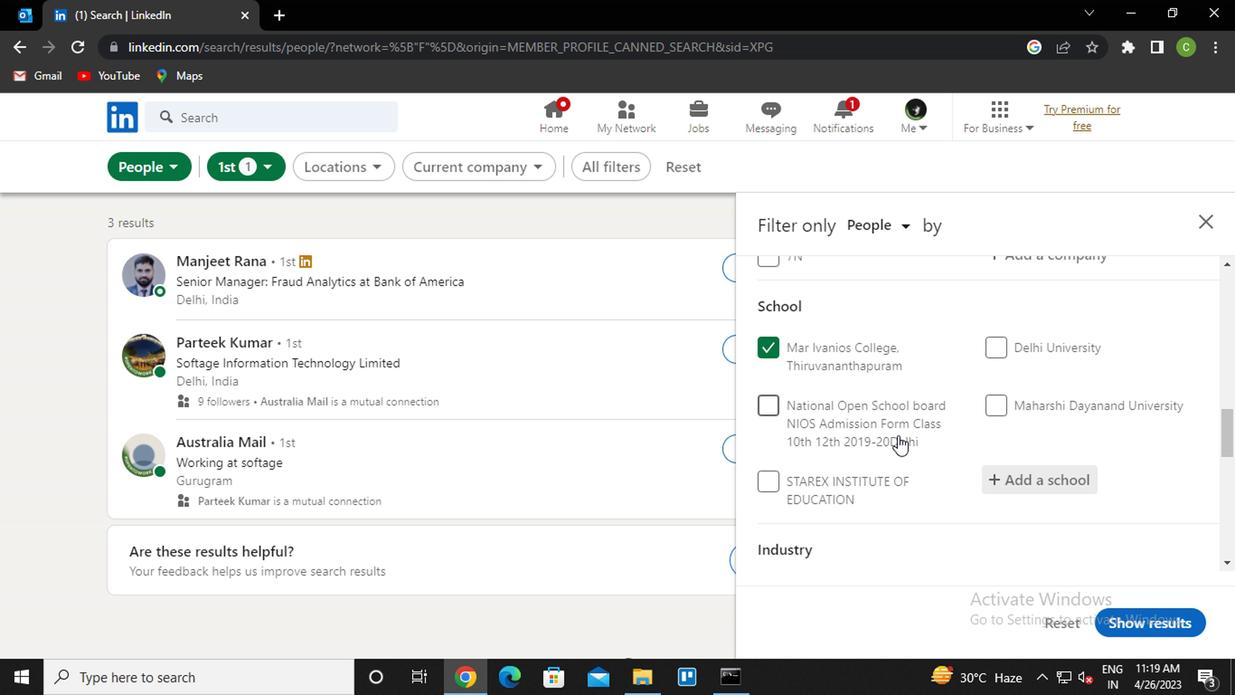 
Action: Mouse scrolled (894, 433) with delta (0, 0)
Screenshot: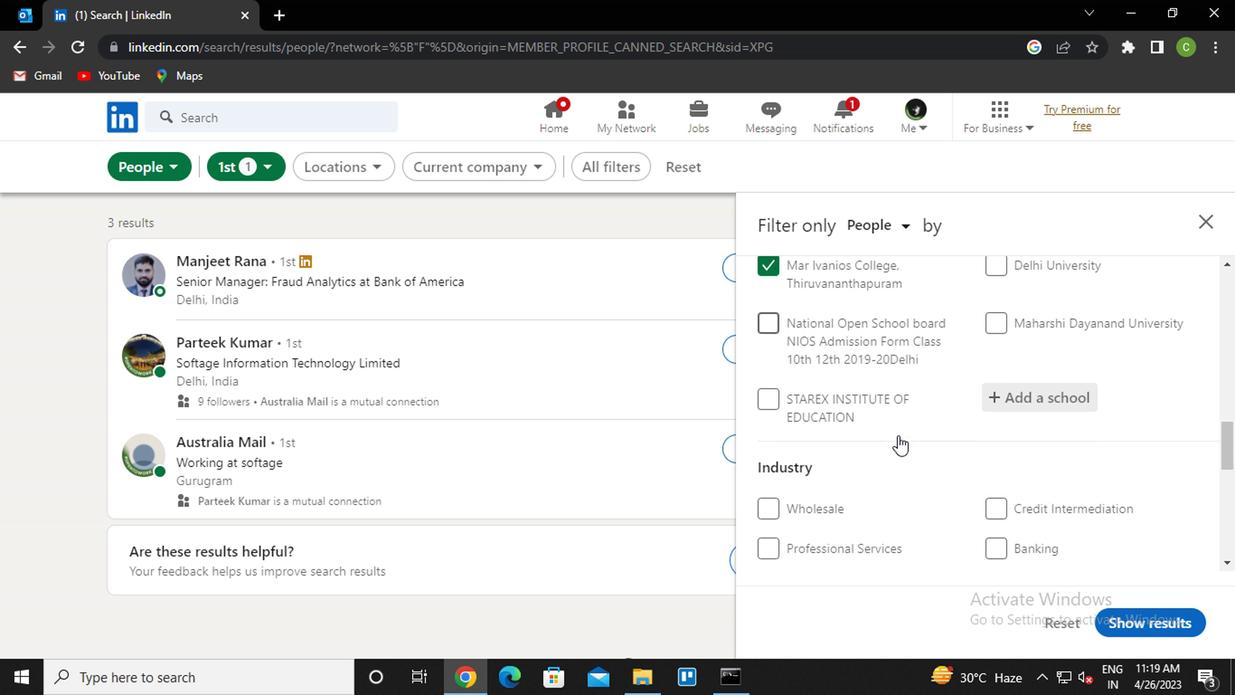 
Action: Mouse moved to (895, 435)
Screenshot: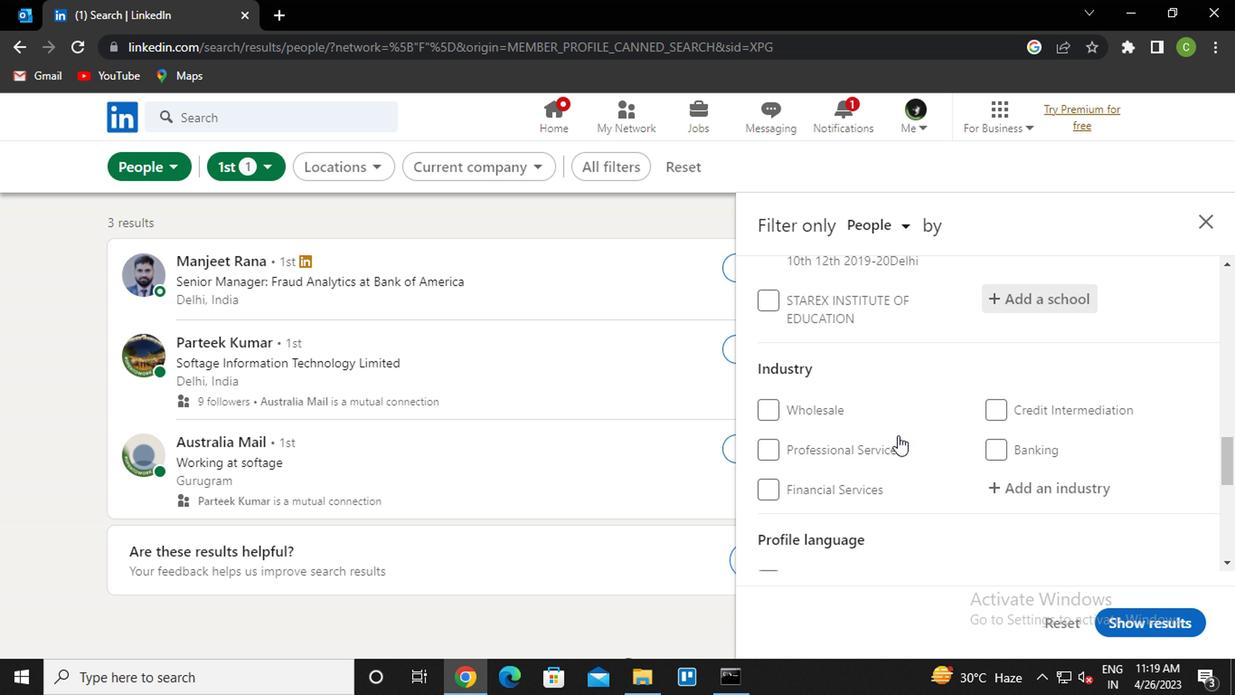 
Action: Mouse scrolled (895, 434) with delta (0, -1)
Screenshot: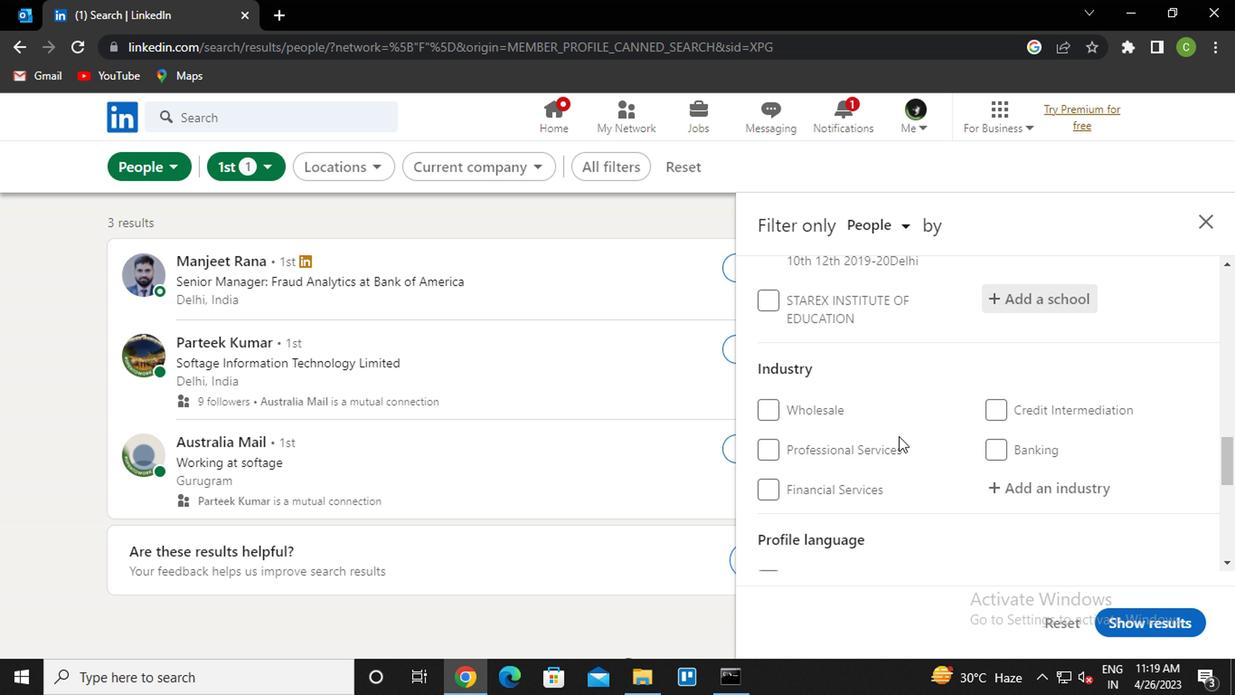 
Action: Mouse moved to (1031, 406)
Screenshot: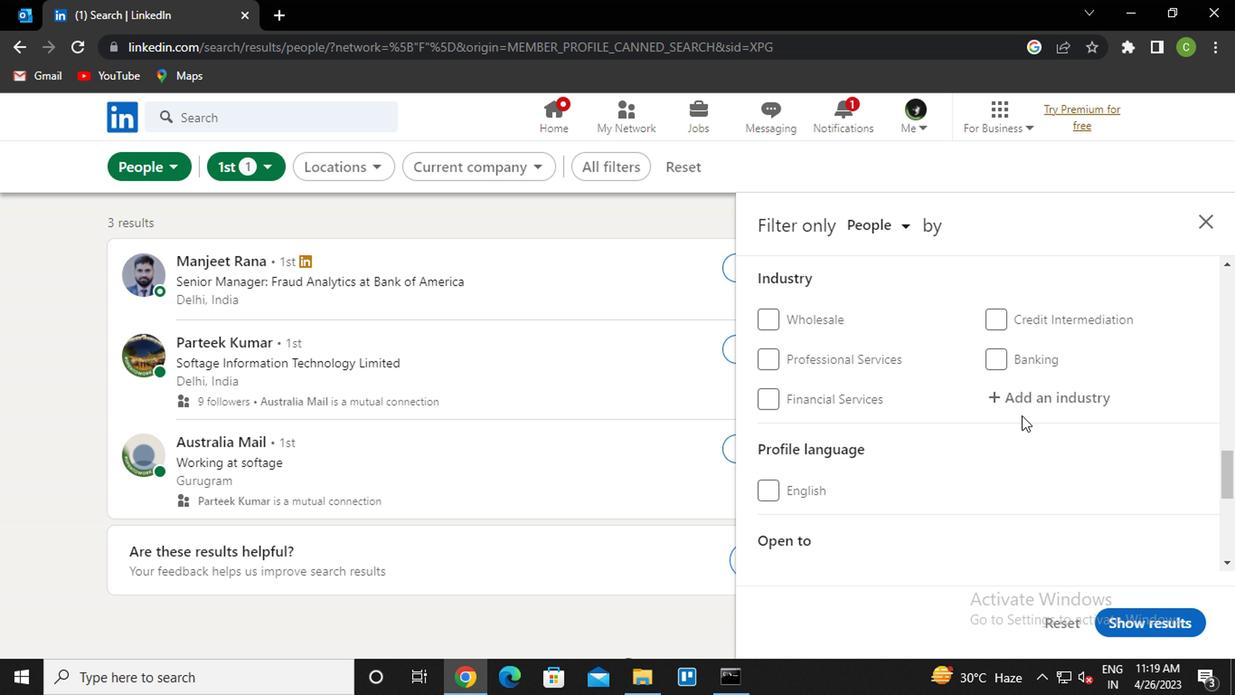
Action: Mouse pressed left at (1031, 406)
Screenshot: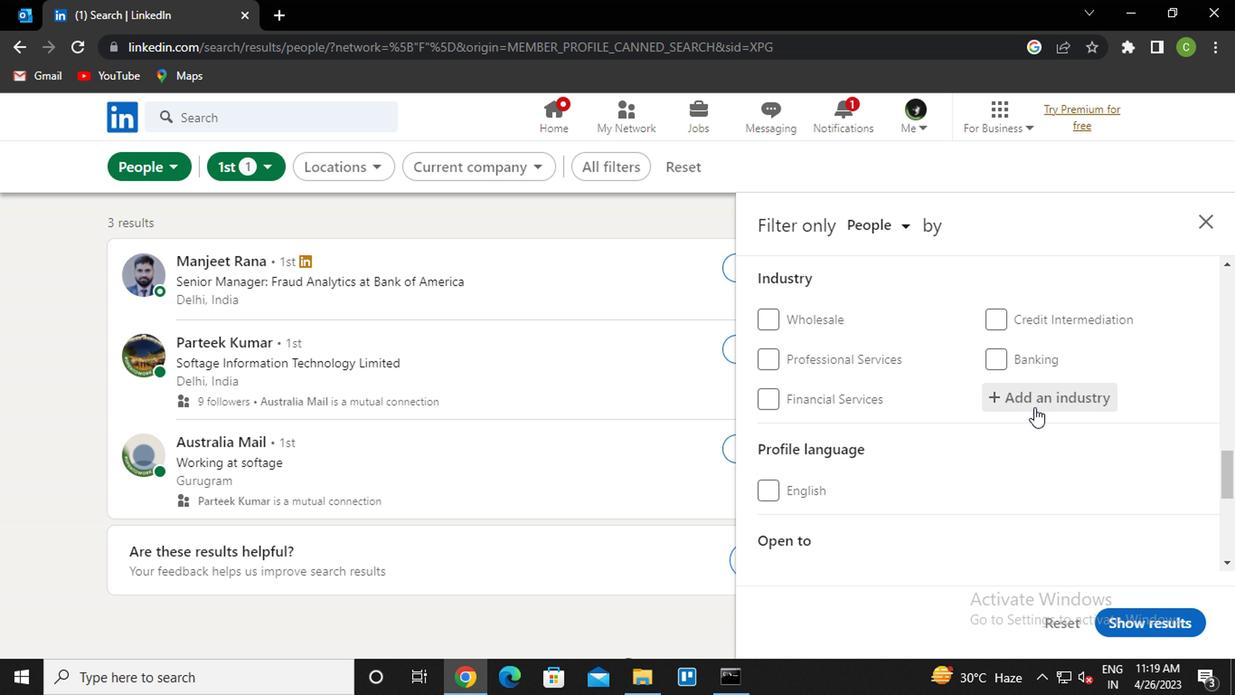 
Action: Key pressed <Key.caps_lock>r<Key.caps_lock>etail<Key.space>lux<Key.down><Key.enter>
Screenshot: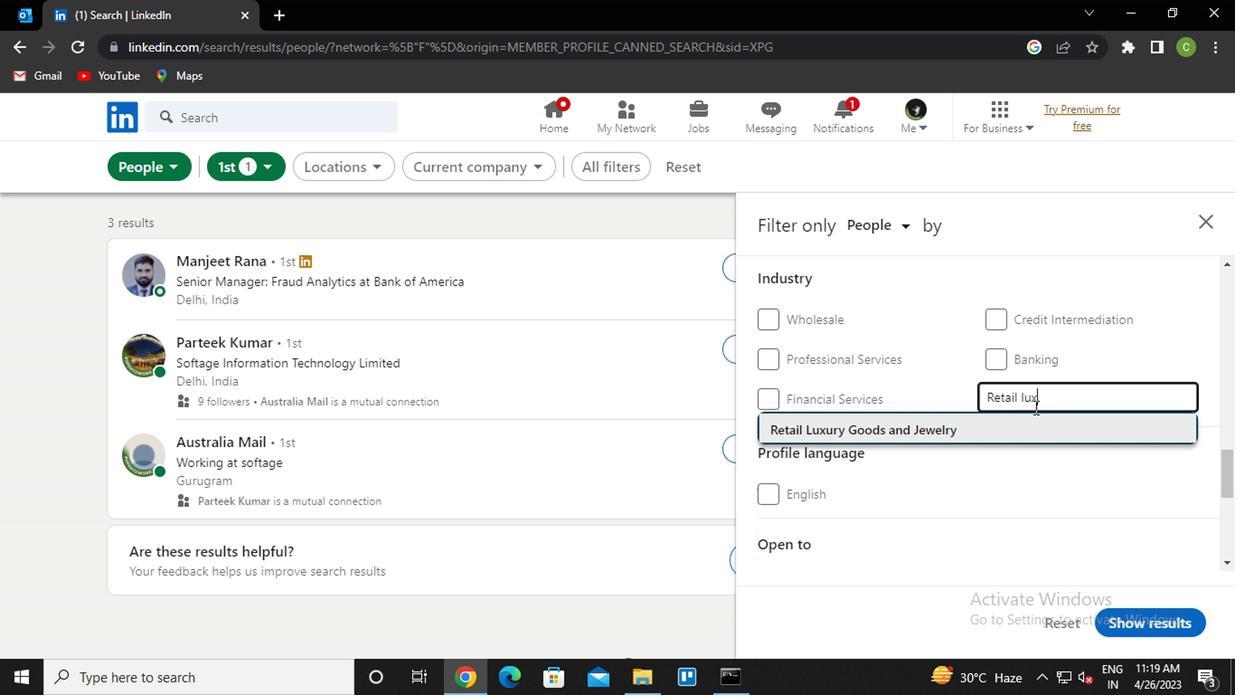 
Action: Mouse scrolled (1031, 406) with delta (0, 0)
Screenshot: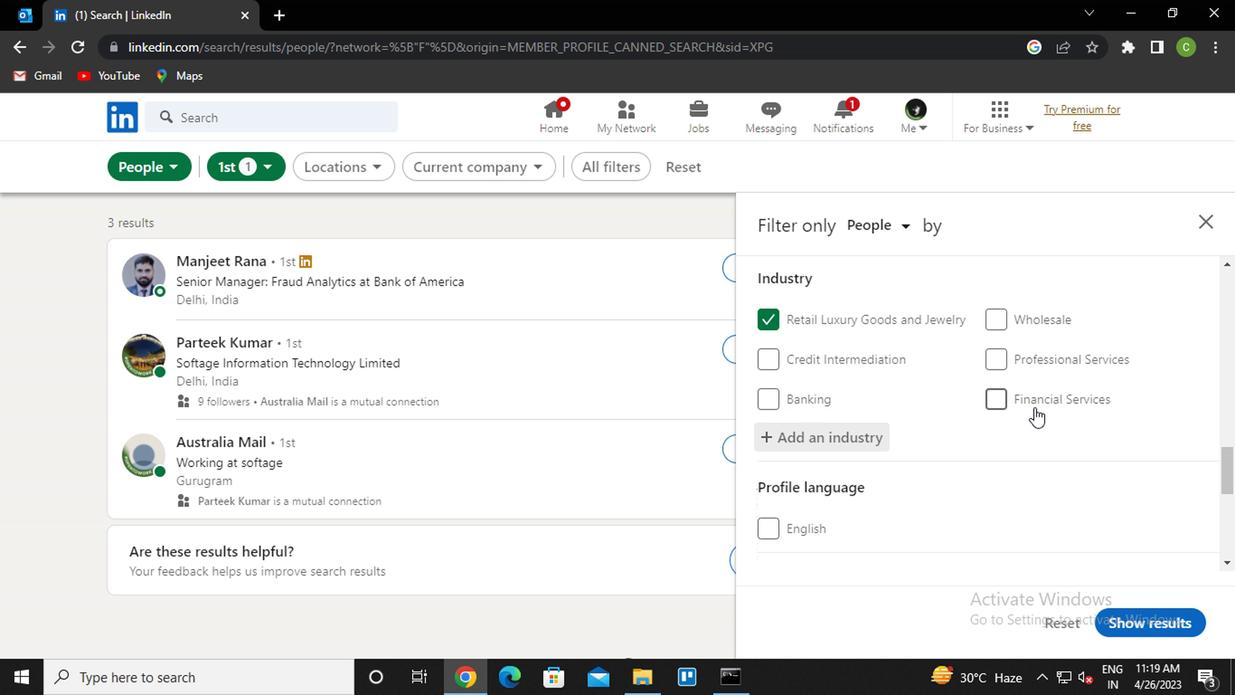 
Action: Mouse scrolled (1031, 406) with delta (0, 0)
Screenshot: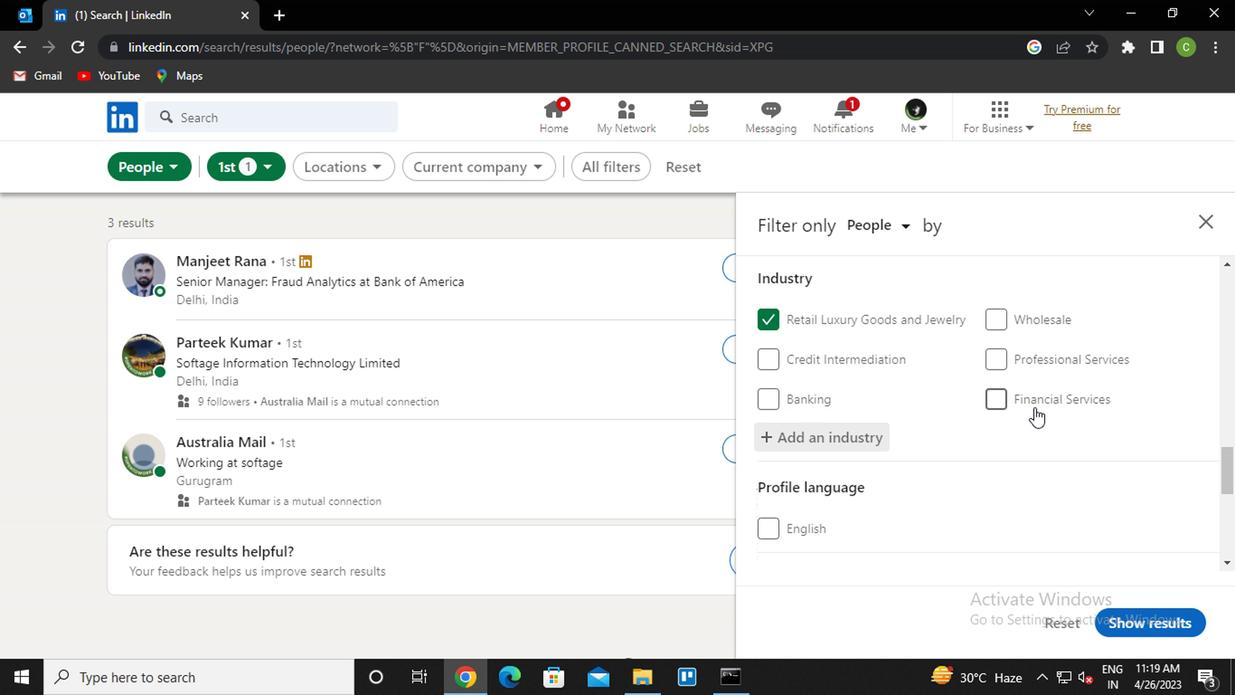 
Action: Mouse moved to (892, 426)
Screenshot: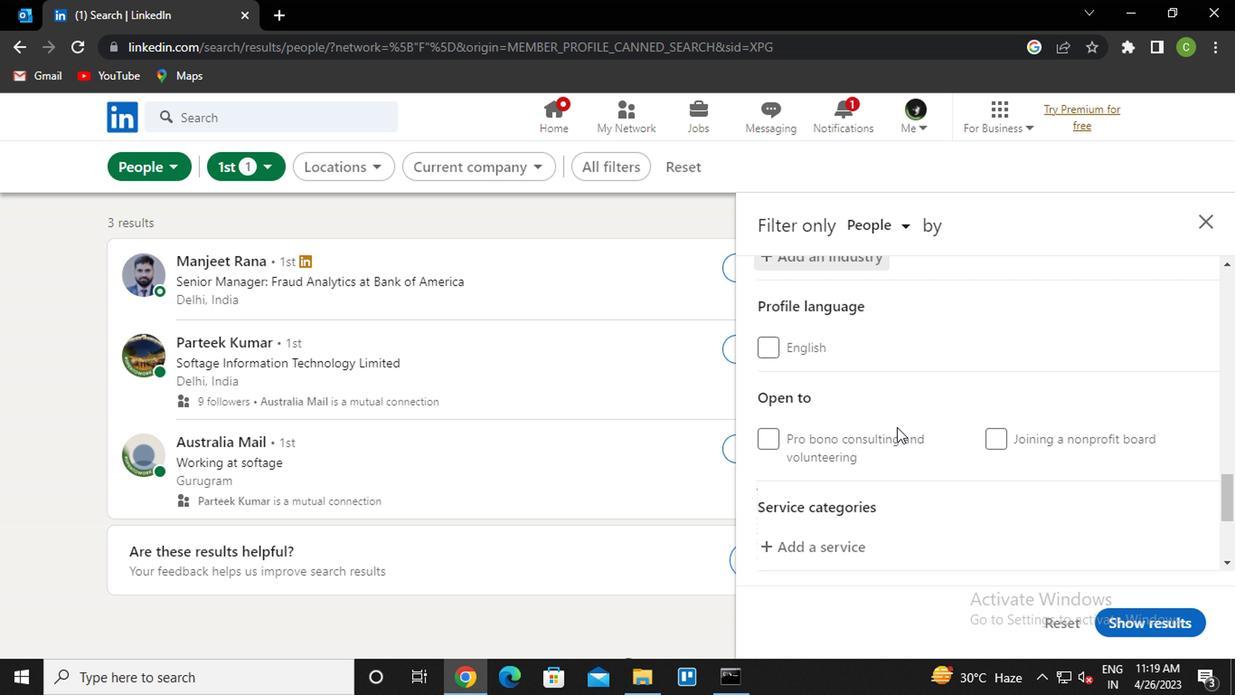 
Action: Mouse scrolled (892, 425) with delta (0, -1)
Screenshot: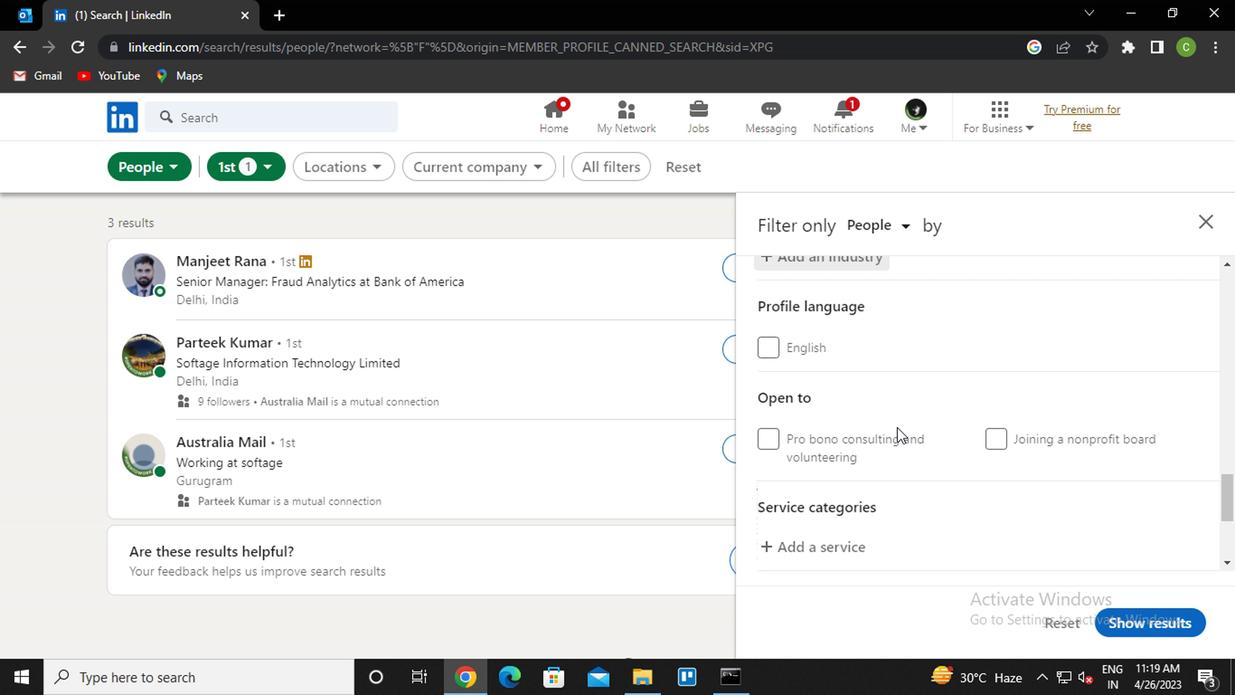 
Action: Mouse moved to (892, 411)
Screenshot: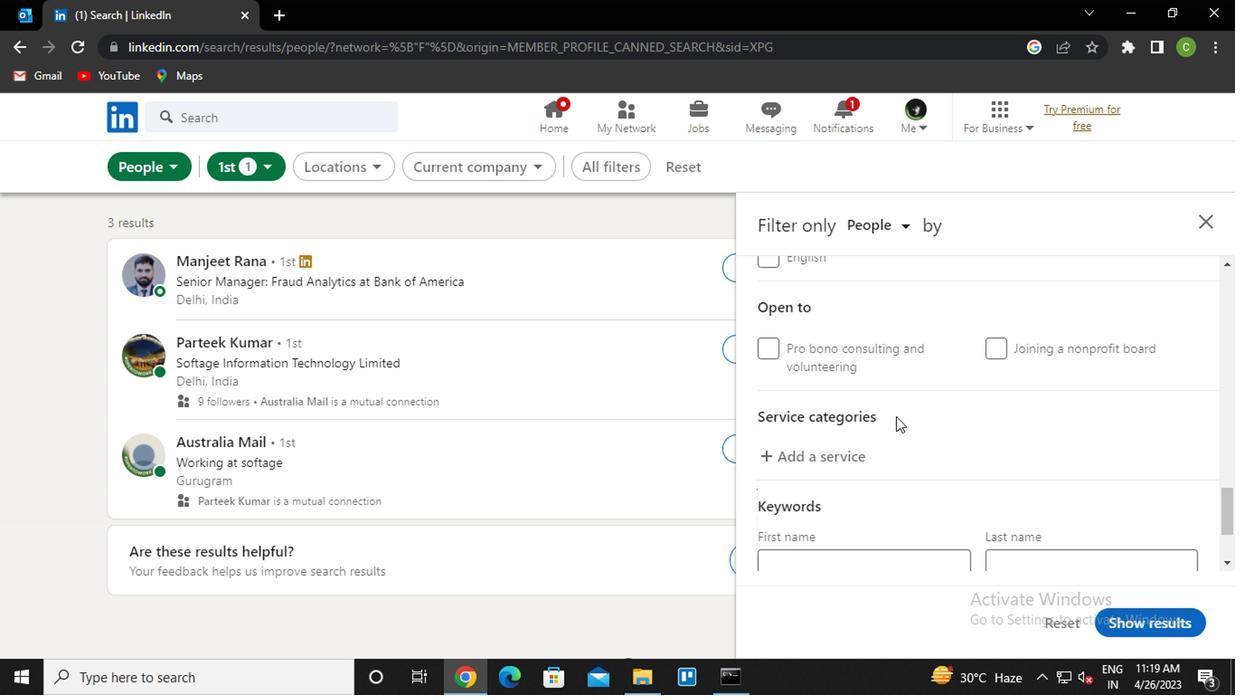 
Action: Mouse scrolled (892, 411) with delta (0, 0)
Screenshot: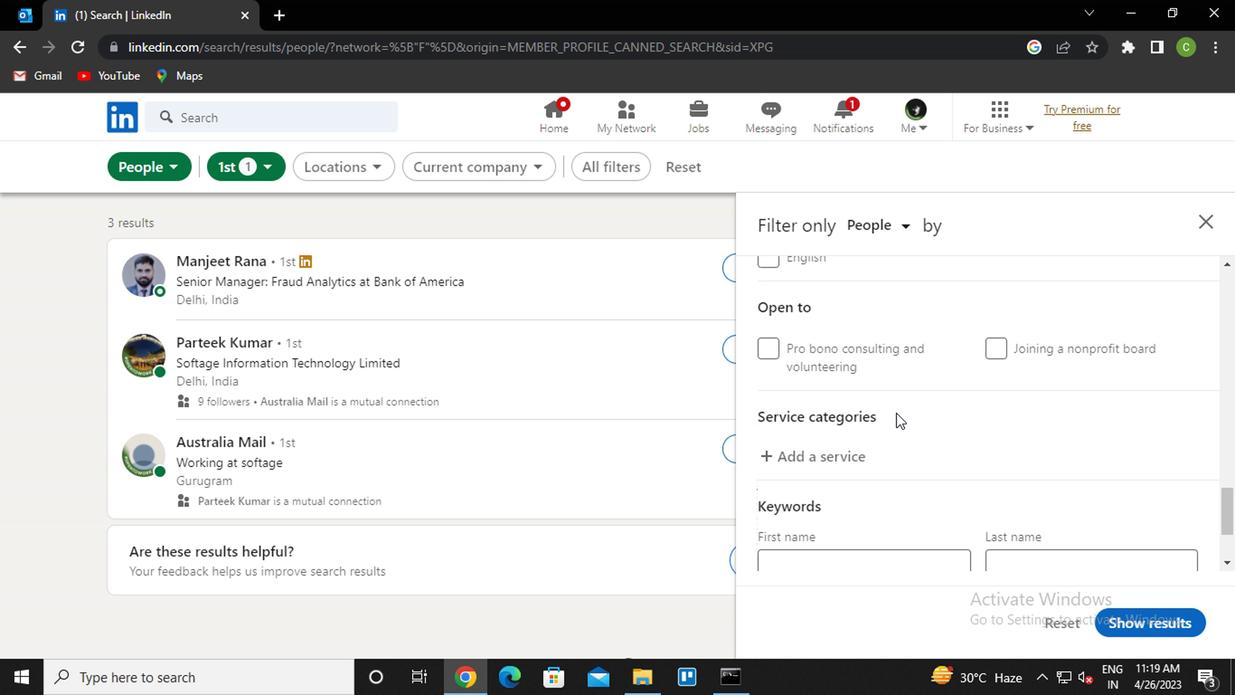 
Action: Mouse moved to (814, 359)
Screenshot: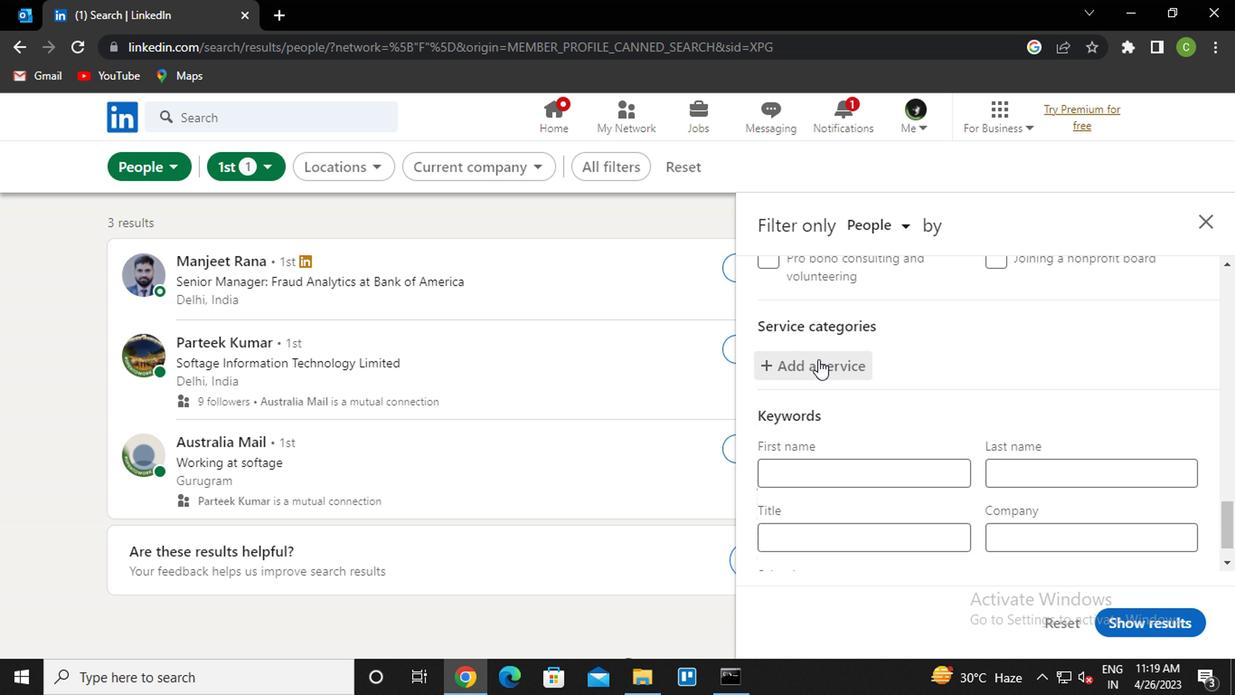 
Action: Mouse pressed left at (814, 359)
Screenshot: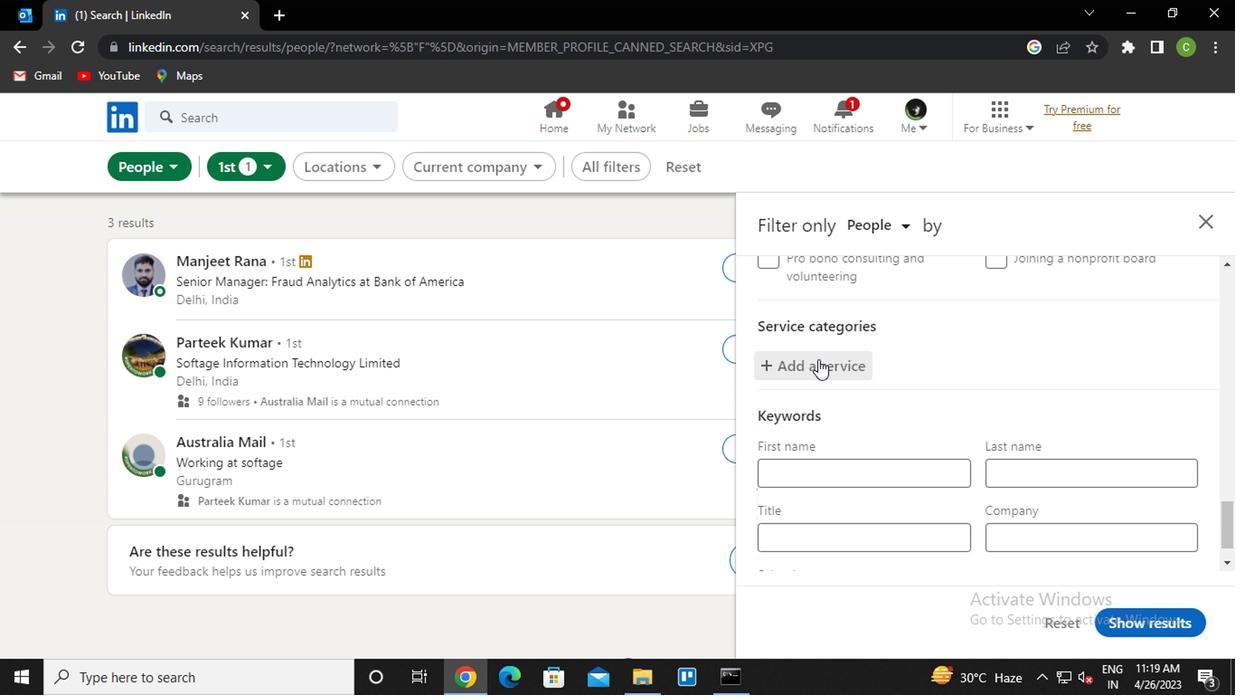 
Action: Key pressed <Key.caps_lock>p<Key.caps_lock>roperty<Key.down><Key.enter>
Screenshot: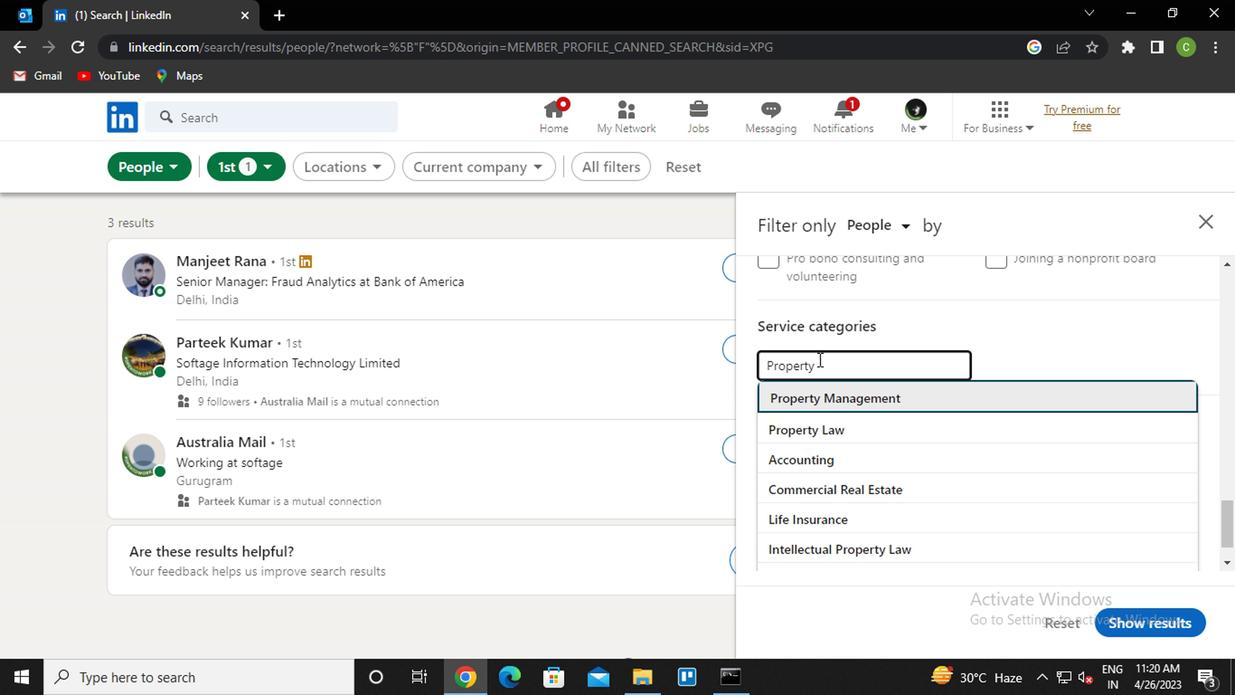 
Action: Mouse moved to (822, 368)
Screenshot: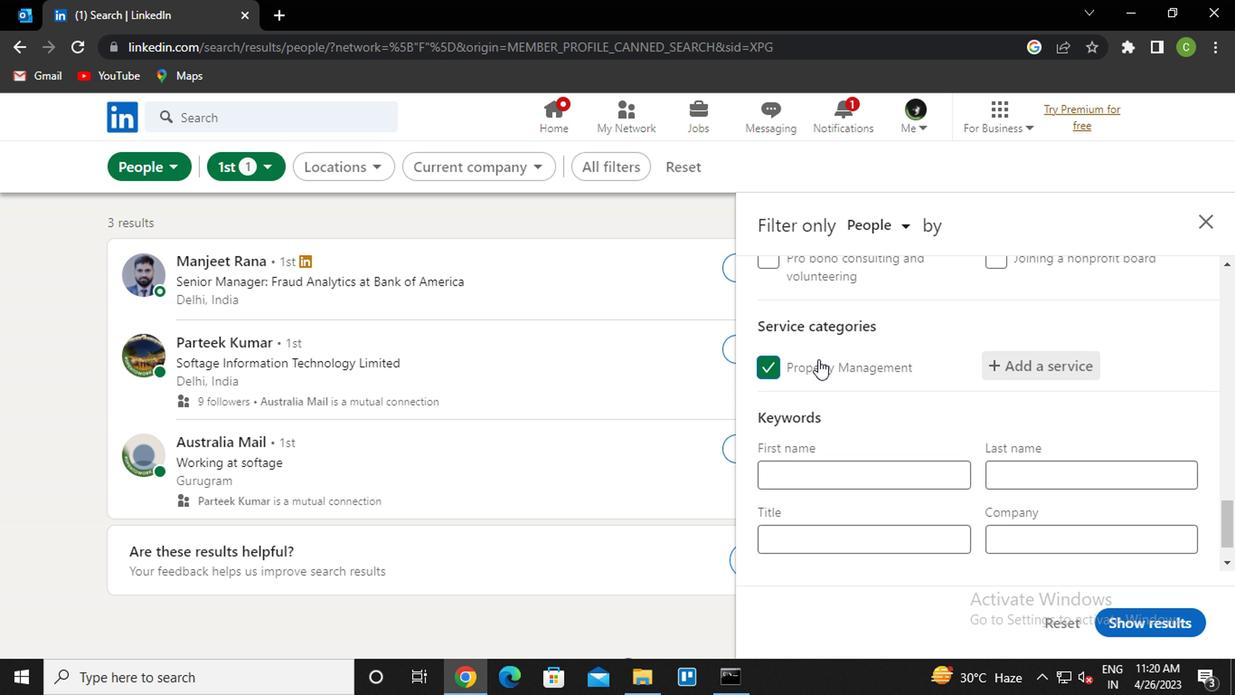 
Action: Mouse scrolled (822, 368) with delta (0, 0)
Screenshot: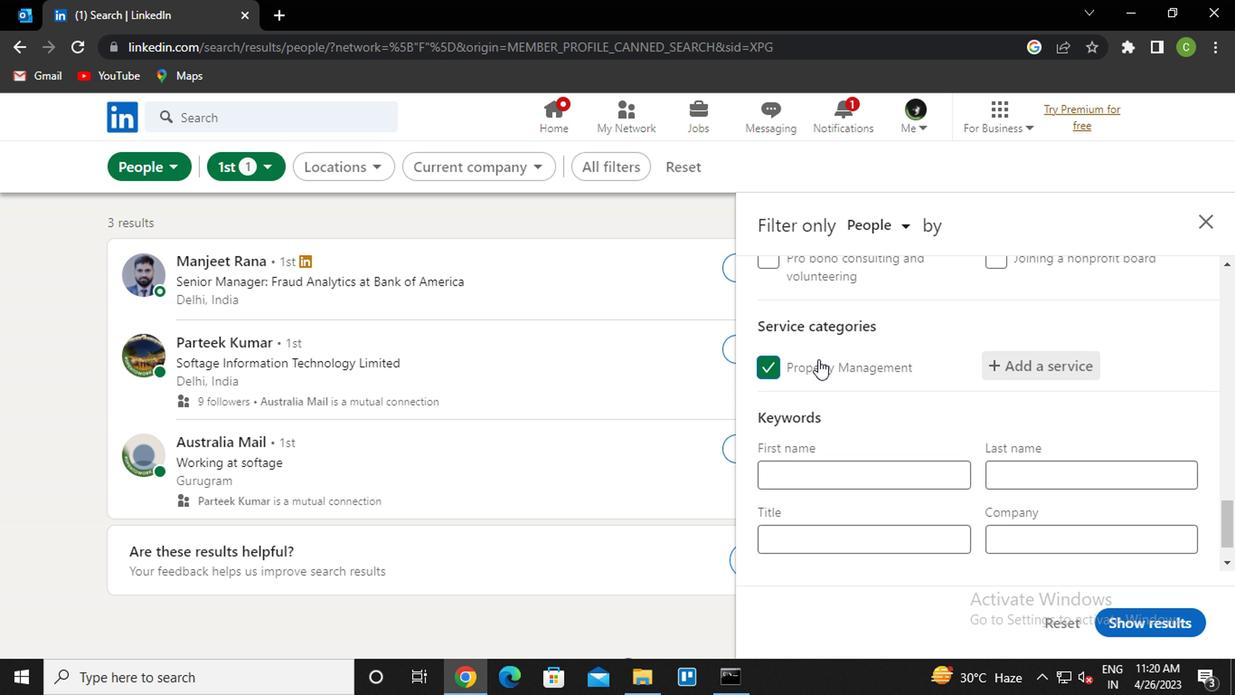 
Action: Mouse moved to (862, 483)
Screenshot: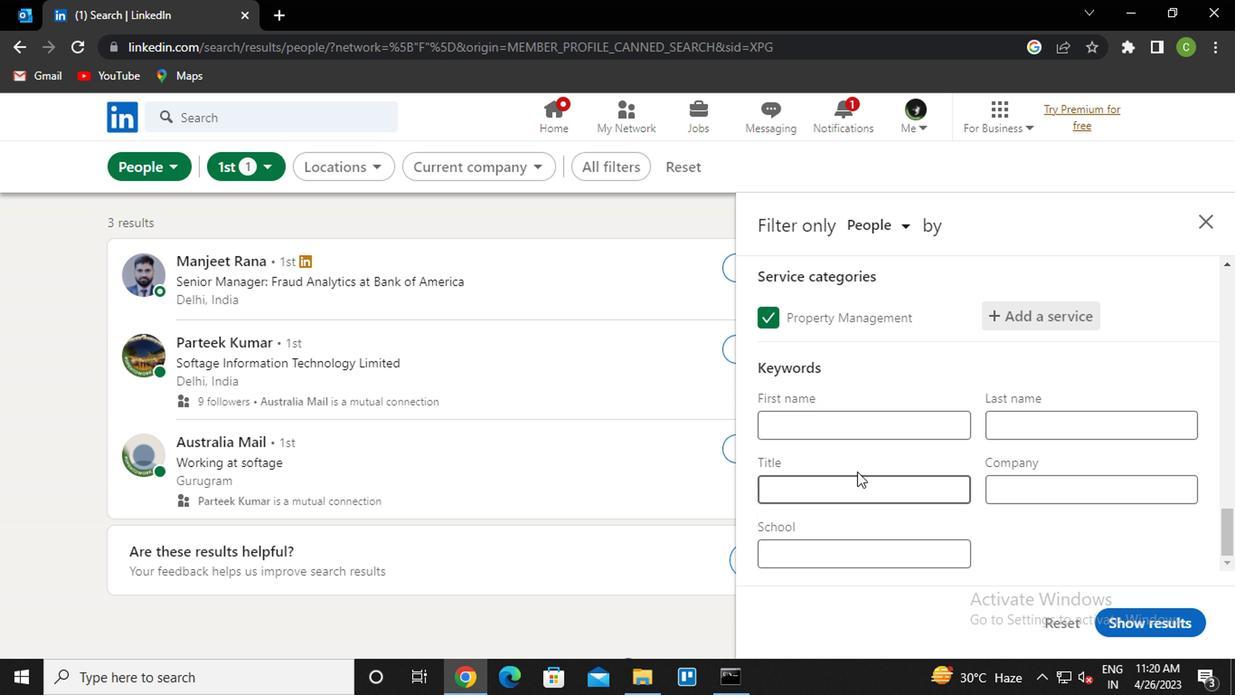 
Action: Mouse pressed left at (862, 483)
Screenshot: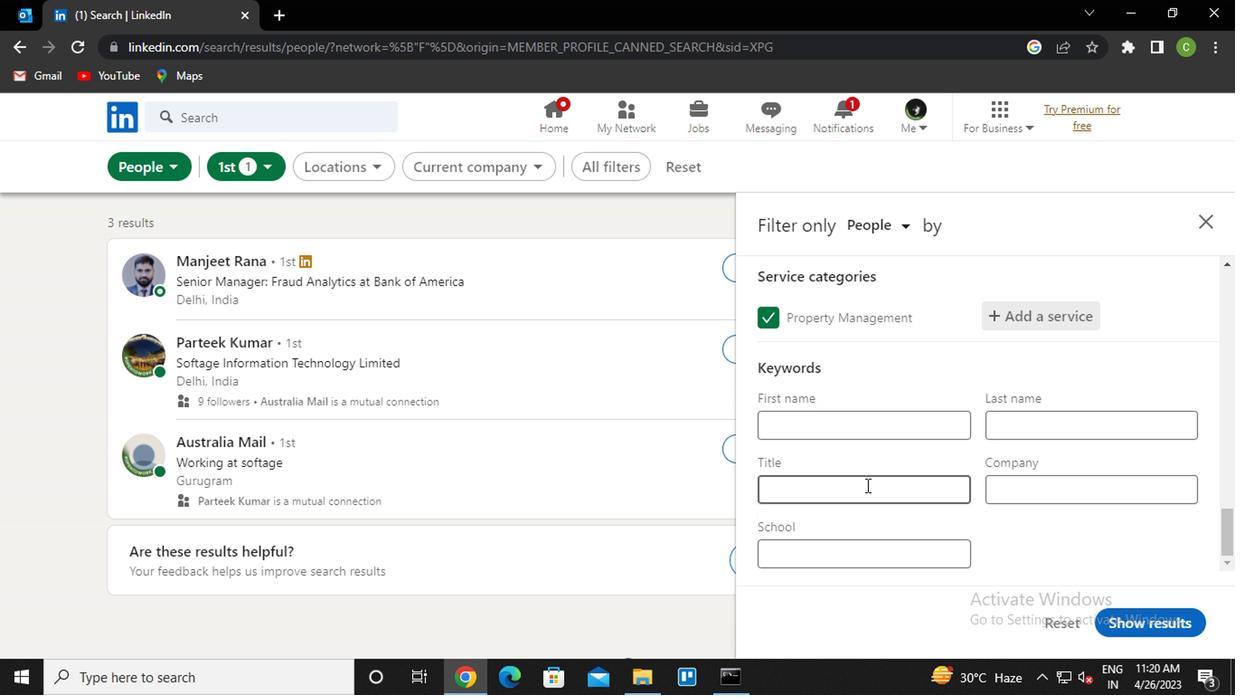 
Action: Key pressed <Key.caps_lock>f<Key.caps_lock>ast<Key.space><Key.caps_lock>f<Key.caps_lock>ood<Key.space><Key.caps_lock>w<Key.caps_lock>orker
Screenshot: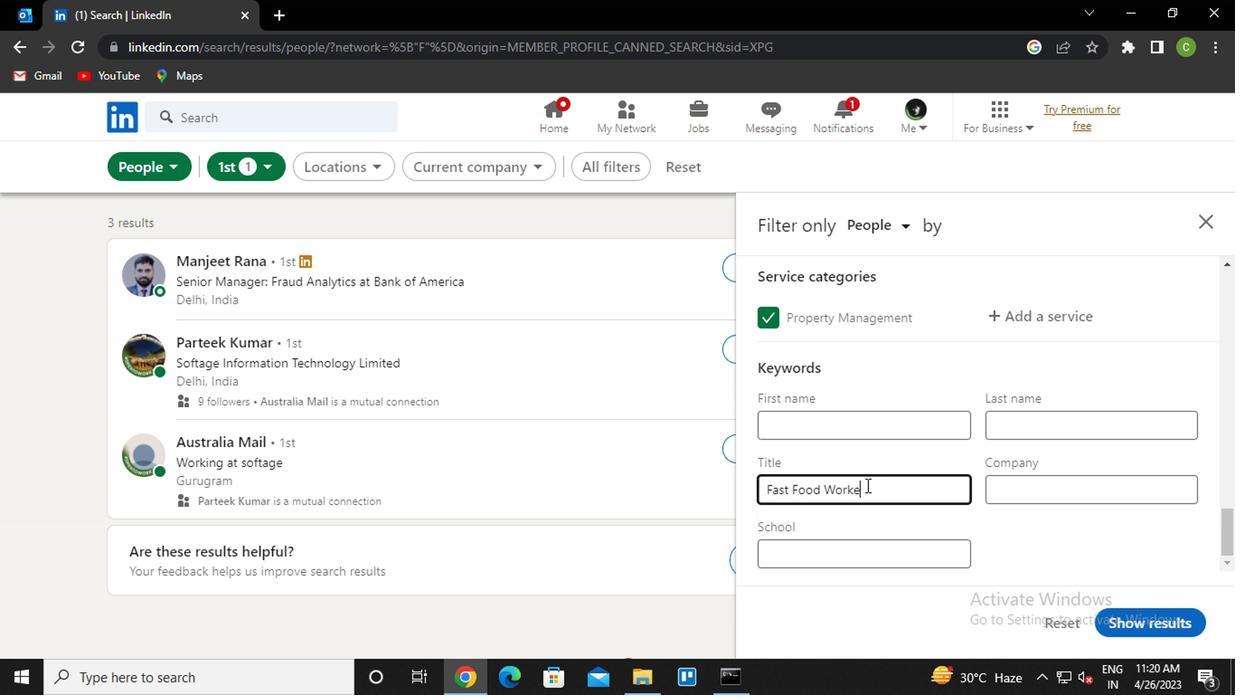 
Action: Mouse moved to (1157, 619)
Screenshot: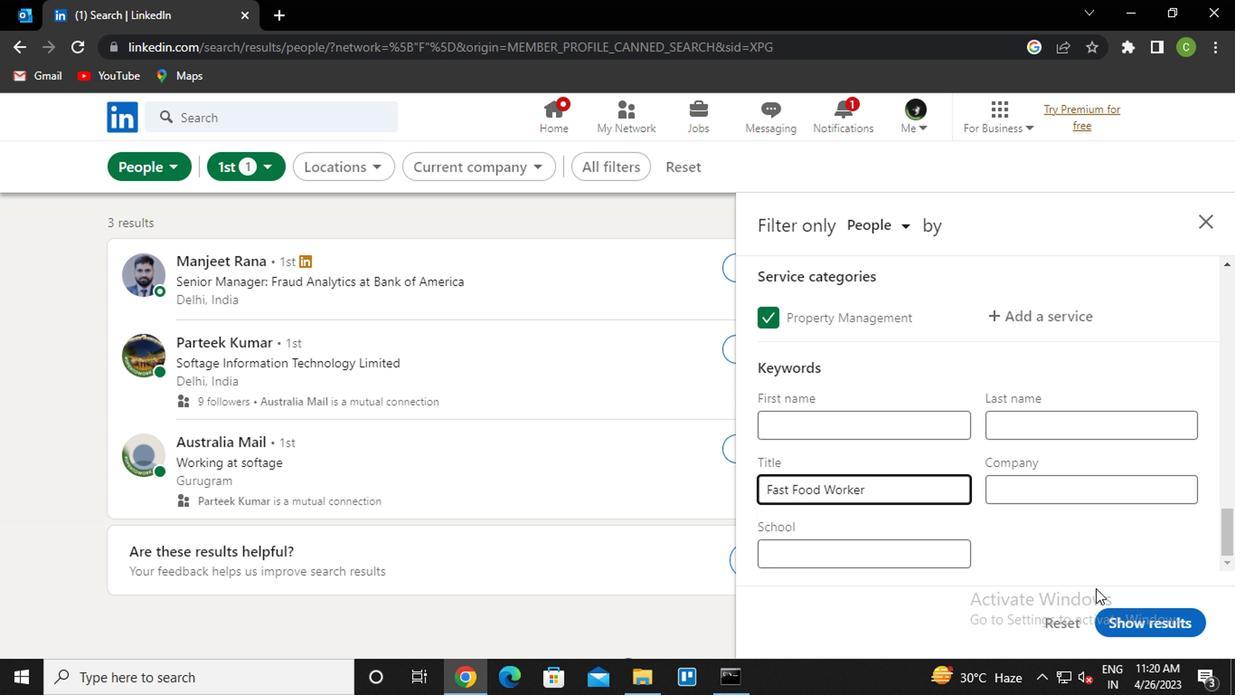 
Action: Mouse pressed left at (1157, 619)
Screenshot: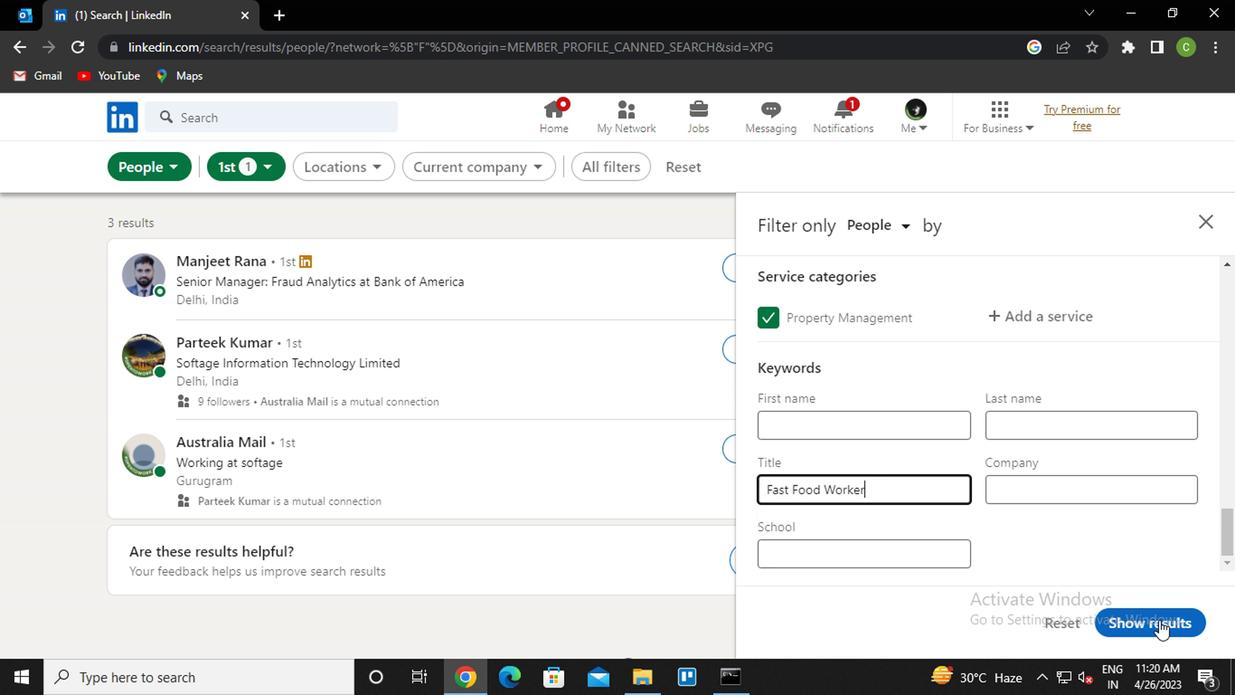 
Action: Mouse moved to (595, 664)
Screenshot: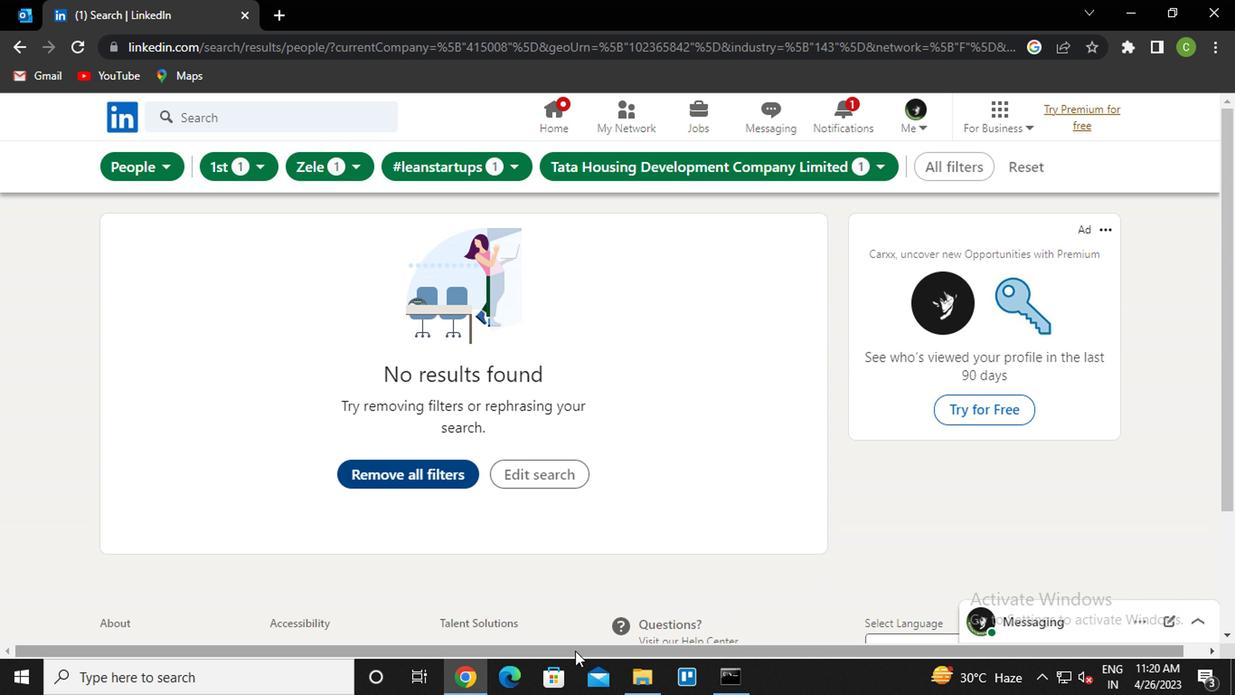 
